 Task: In the  document effectivenetwork.html Insert horizontal line 'below the text' Create the translated copy of the document in  'Italian' Select the first point and Clear Formatting
Action: Mouse moved to (766, 402)
Screenshot: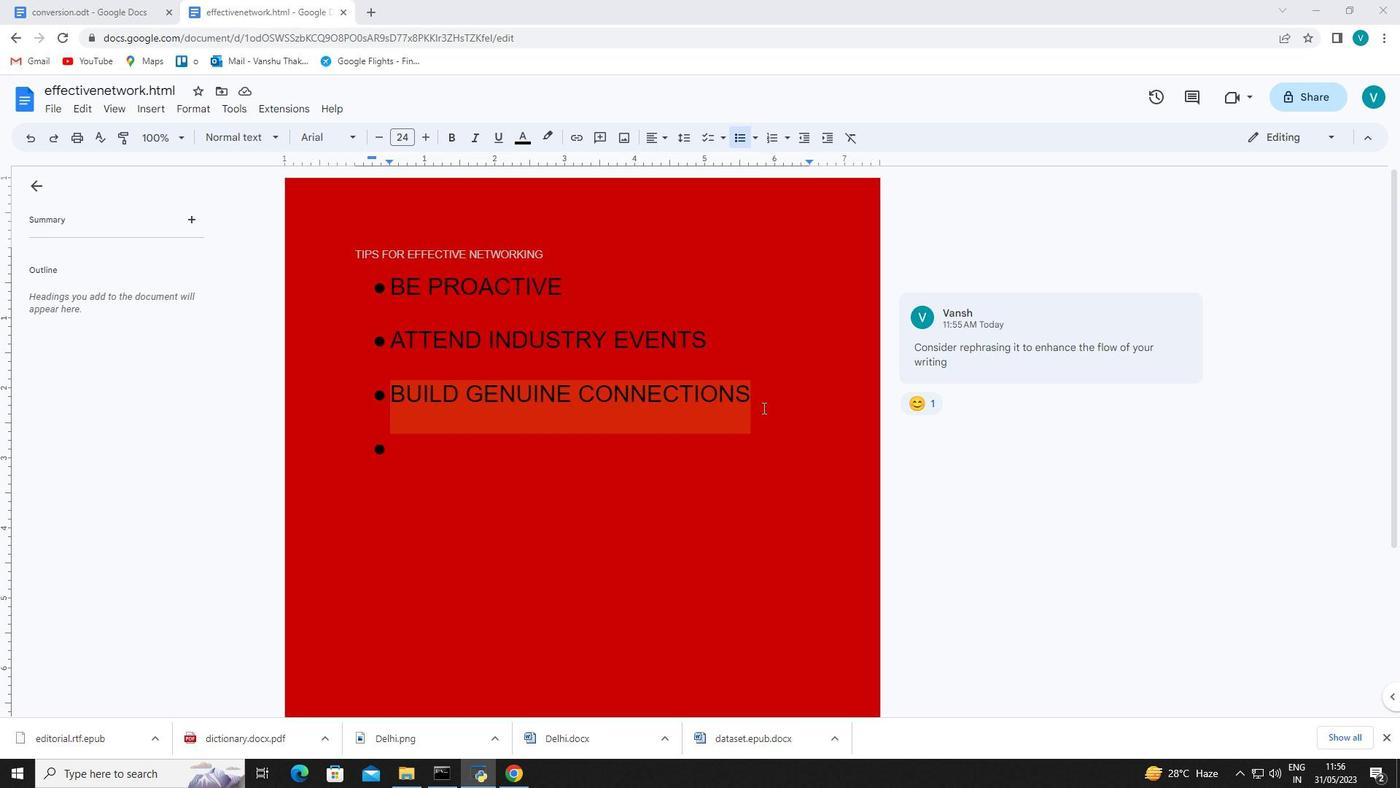 
Action: Mouse pressed left at (766, 402)
Screenshot: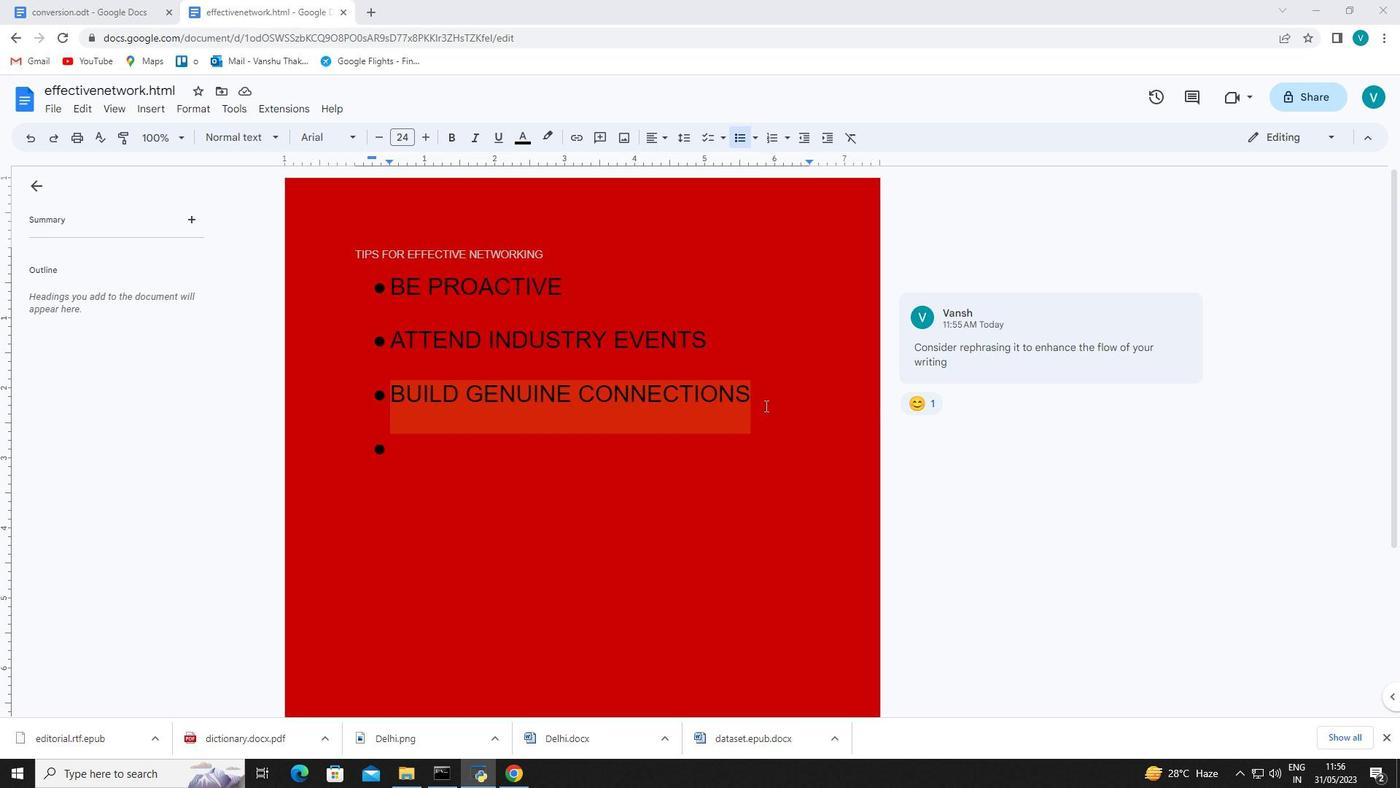 
Action: Mouse moved to (755, 393)
Screenshot: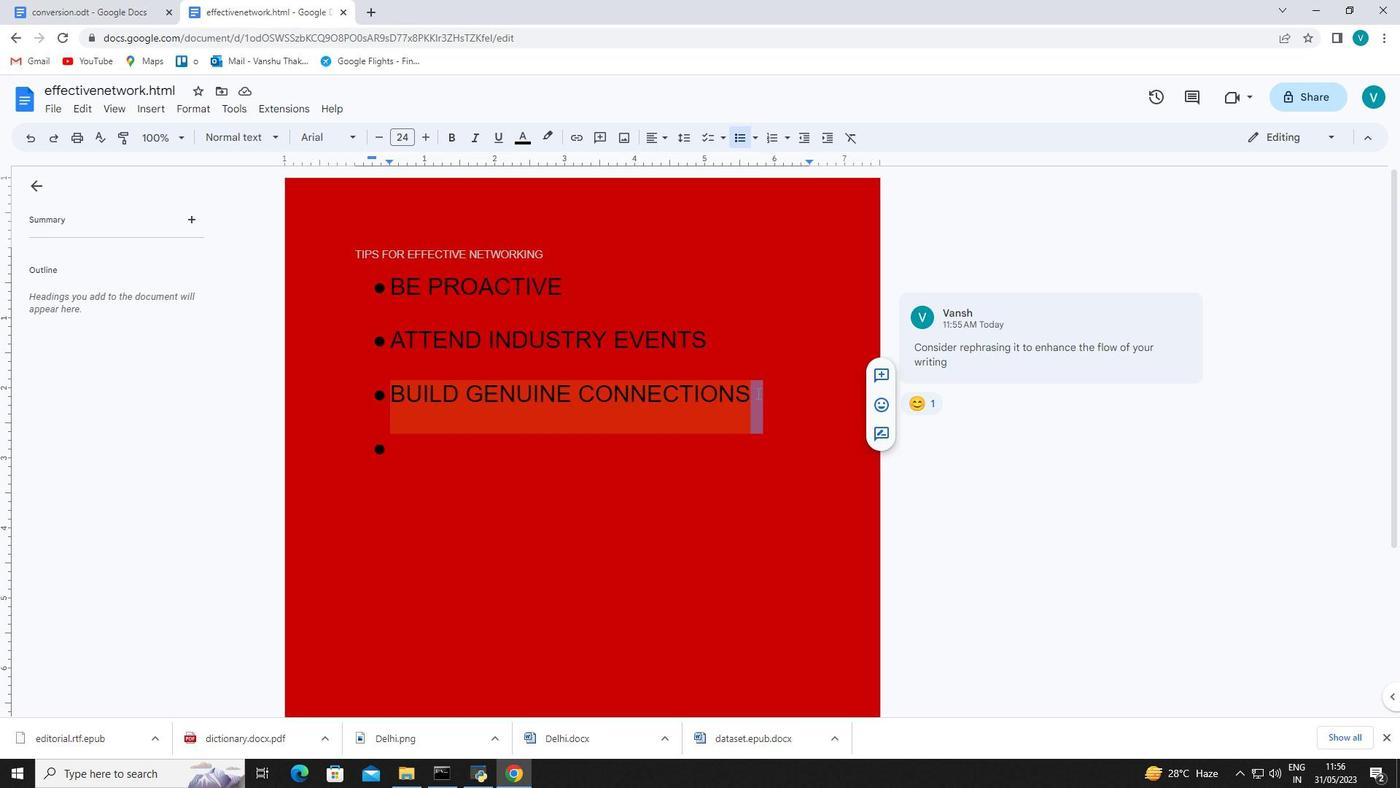 
Action: Mouse pressed left at (755, 393)
Screenshot: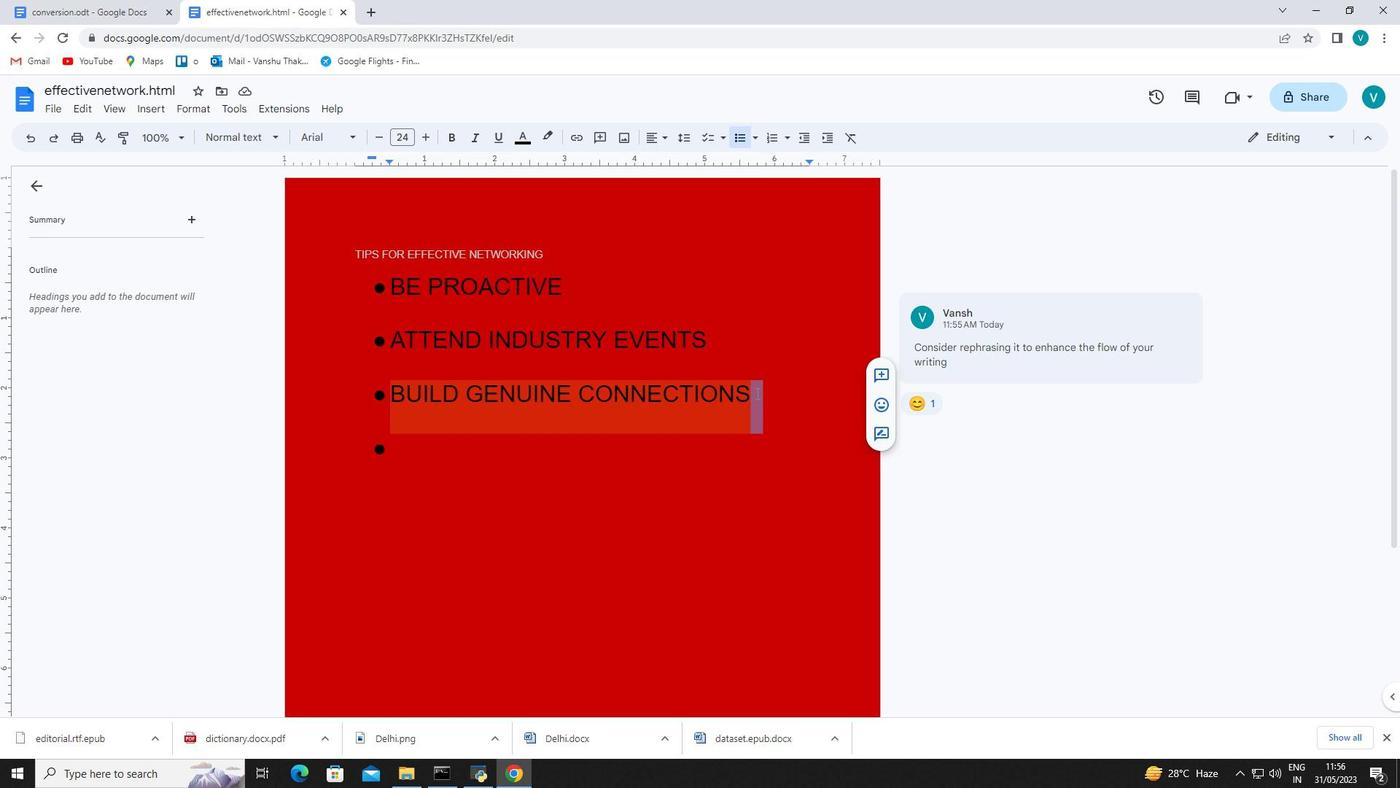 
Action: Key pressed <Key.enter>
Screenshot: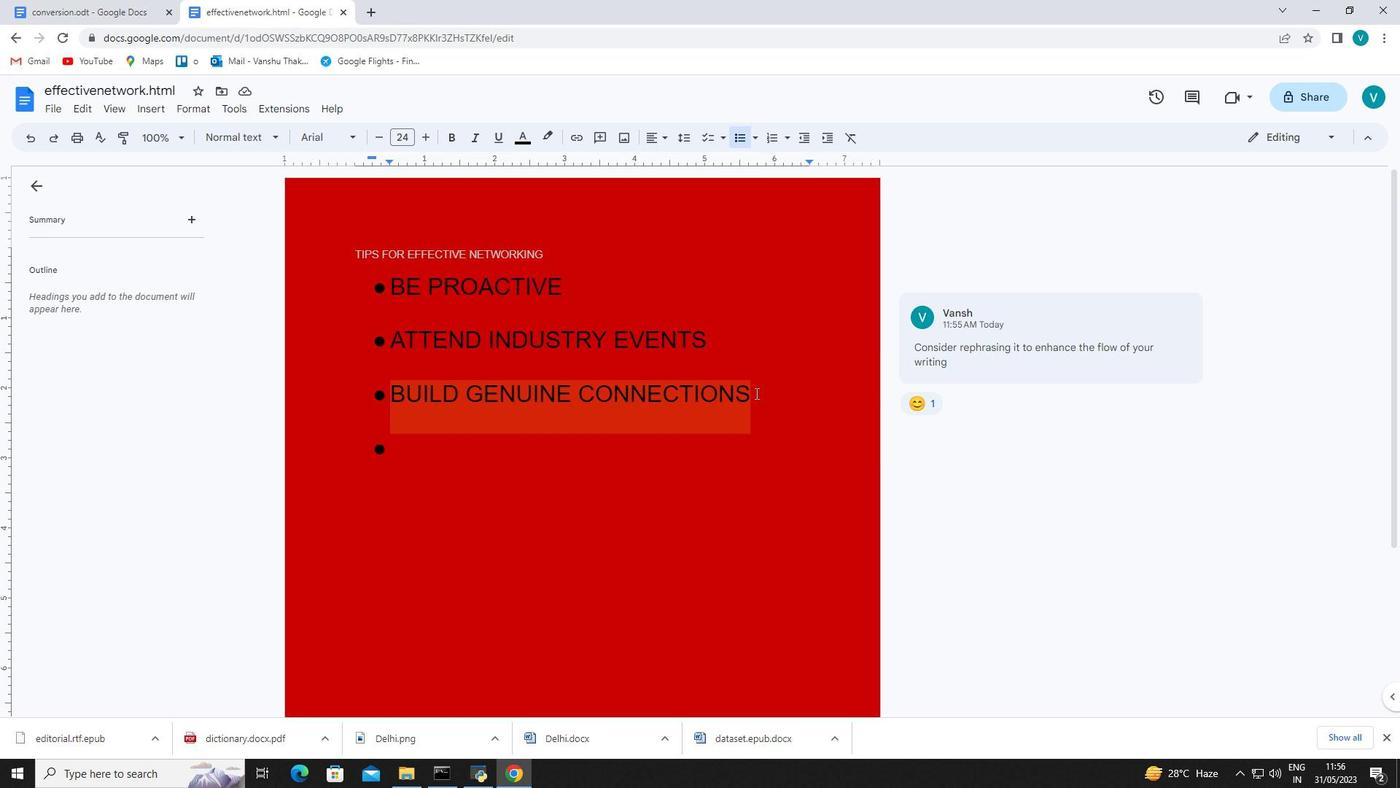 
Action: Mouse moved to (198, 103)
Screenshot: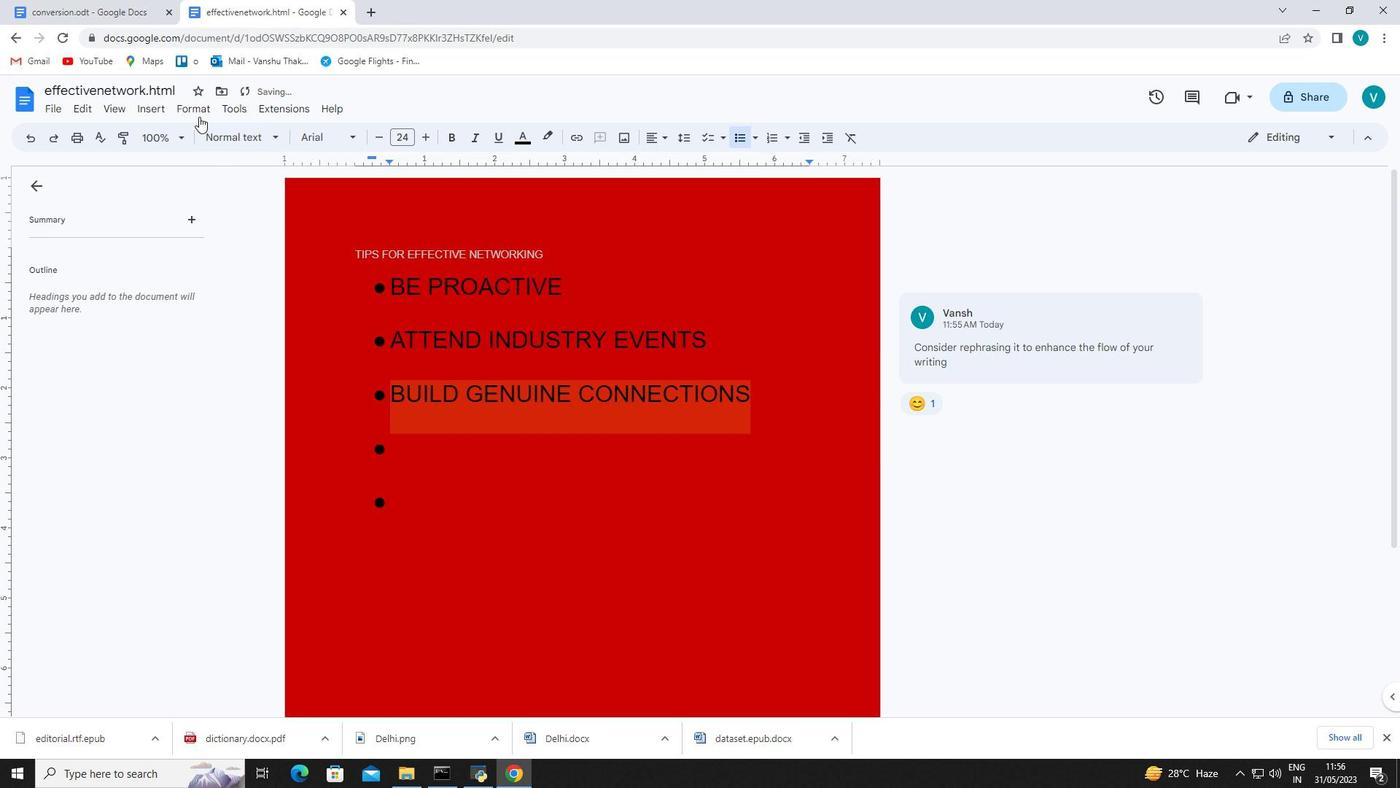 
Action: Mouse pressed left at (198, 103)
Screenshot: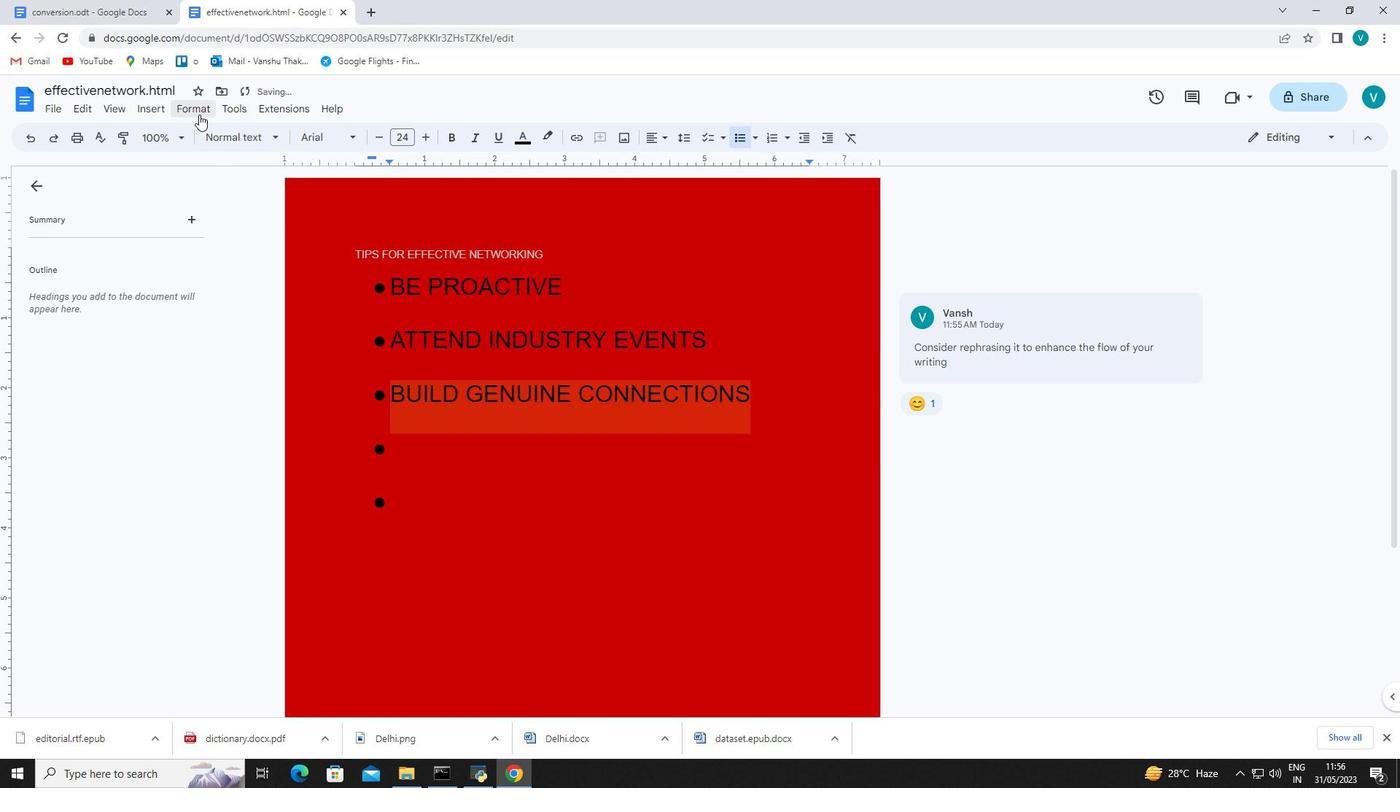 
Action: Mouse moved to (160, 103)
Screenshot: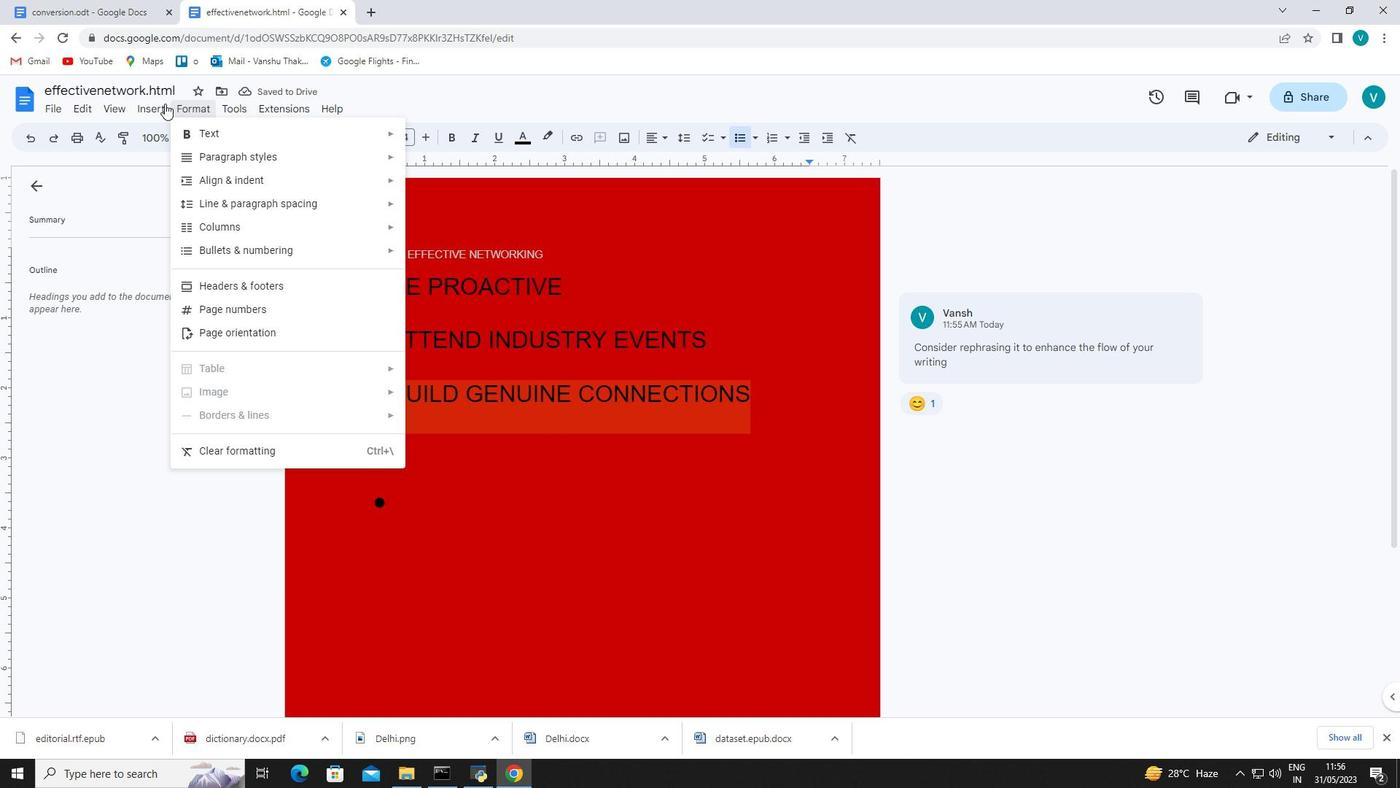 
Action: Mouse pressed left at (160, 103)
Screenshot: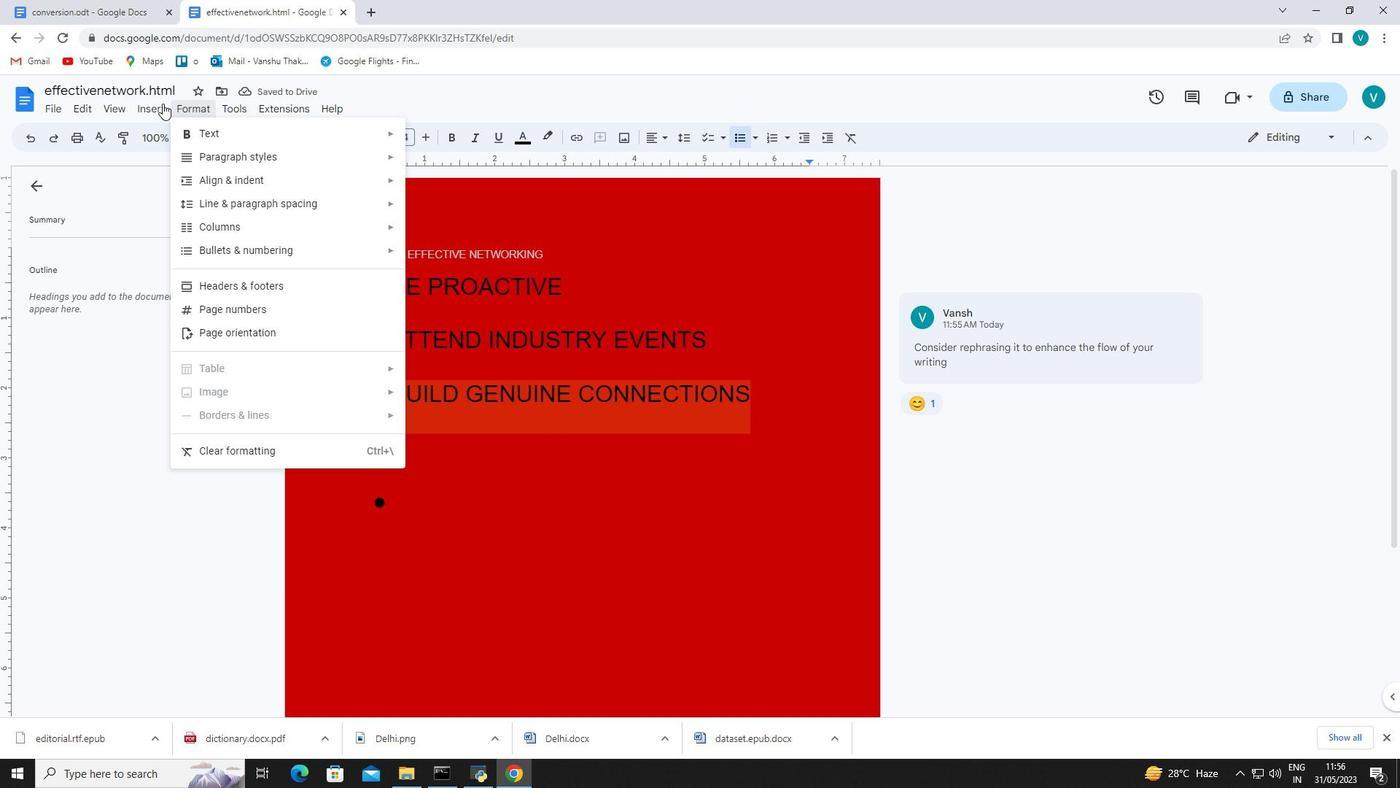 
Action: Mouse pressed left at (160, 103)
Screenshot: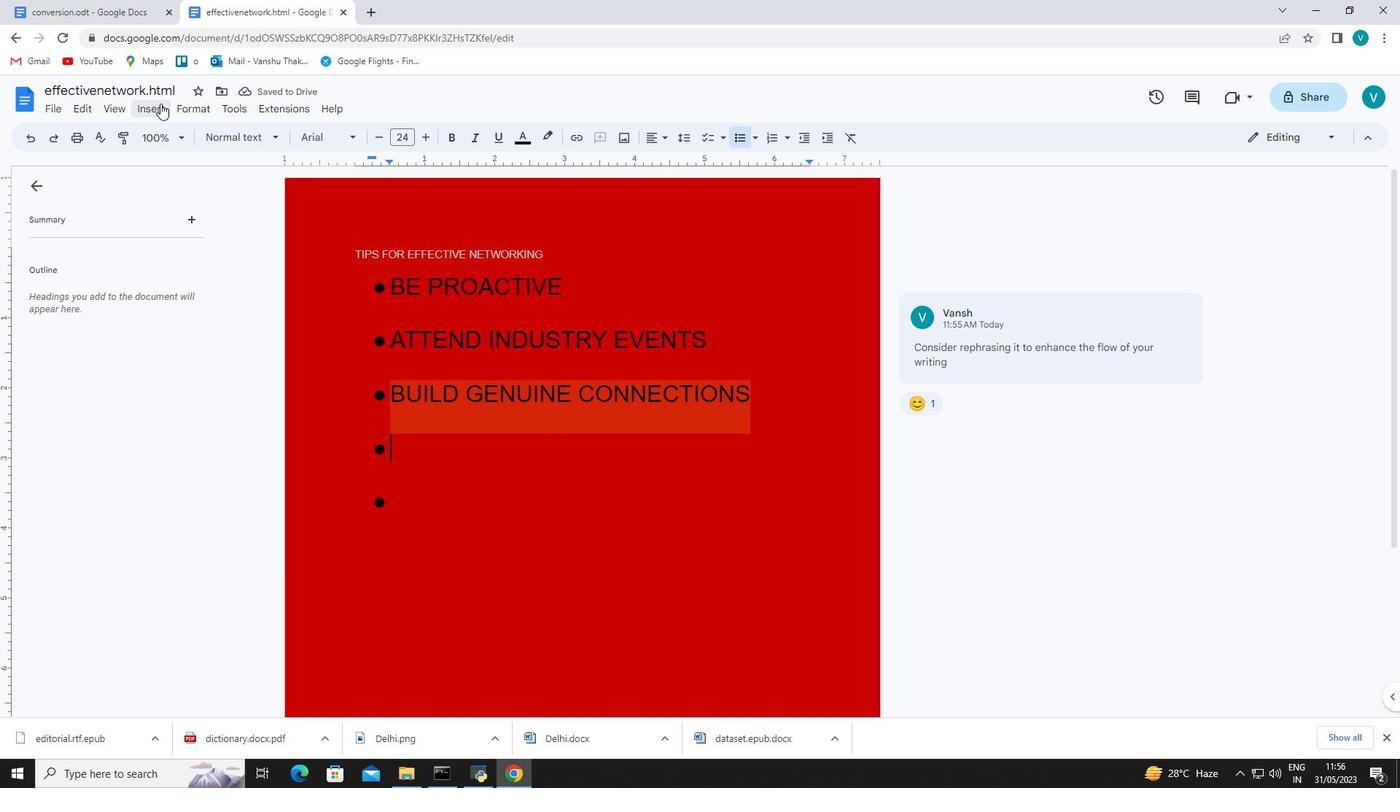 
Action: Mouse moved to (172, 224)
Screenshot: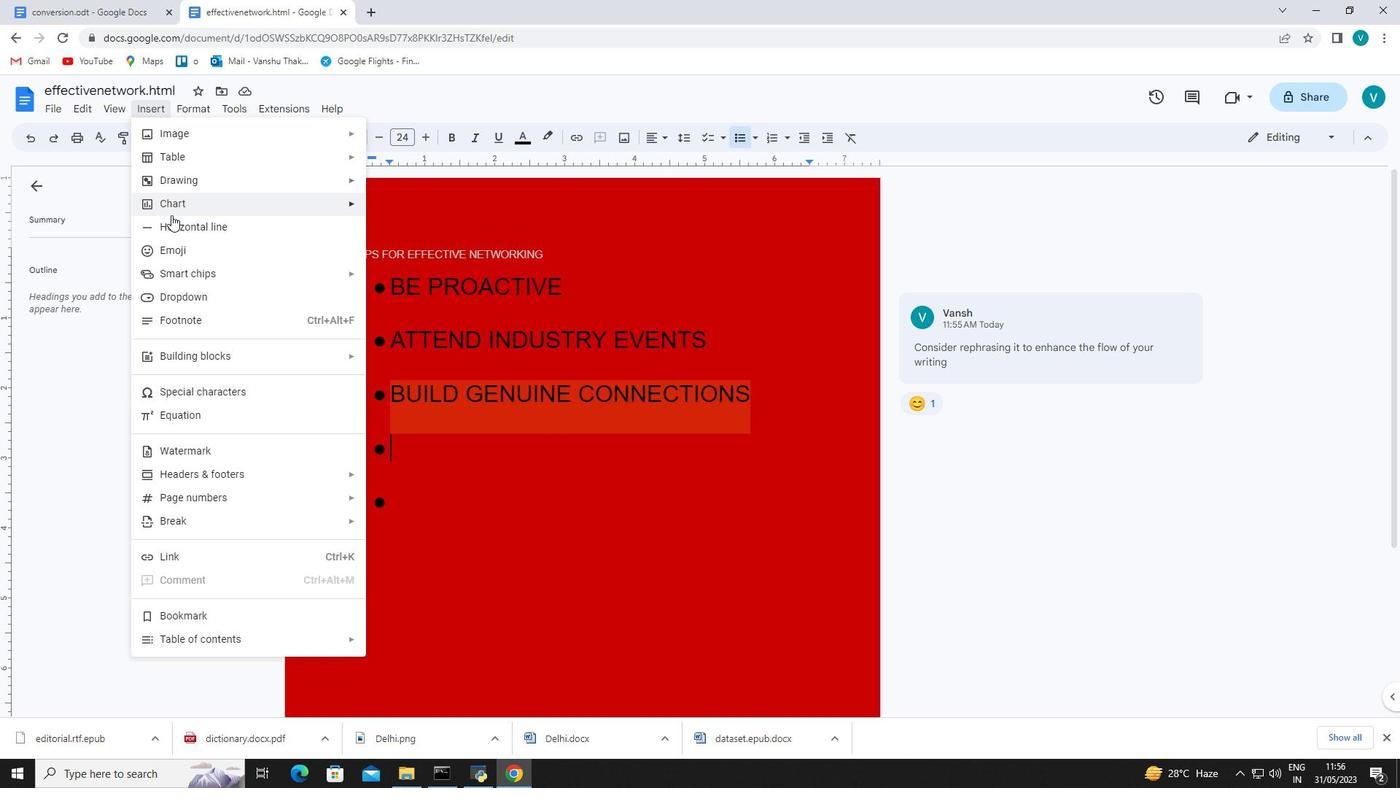 
Action: Mouse pressed left at (172, 224)
Screenshot: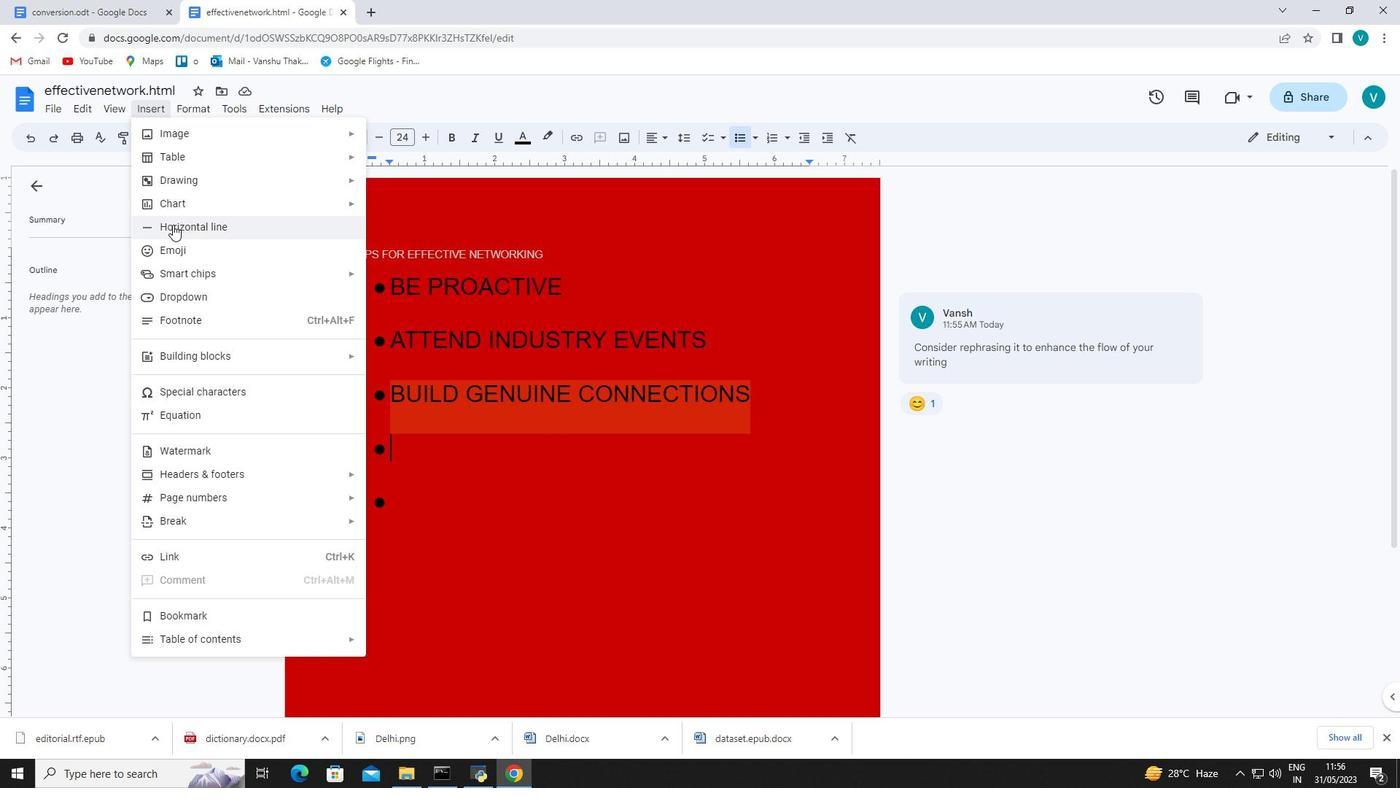 
Action: Mouse moved to (236, 107)
Screenshot: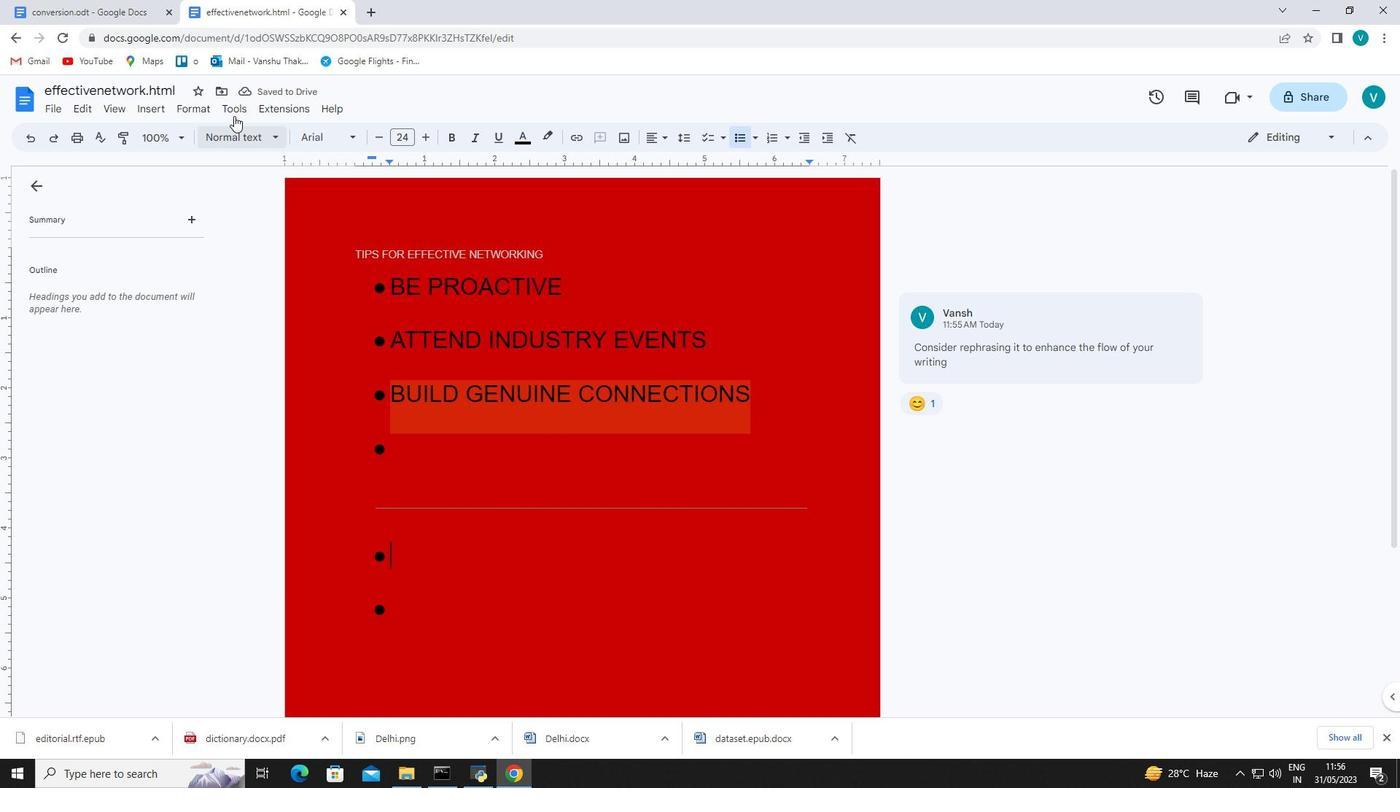 
Action: Mouse pressed left at (236, 107)
Screenshot: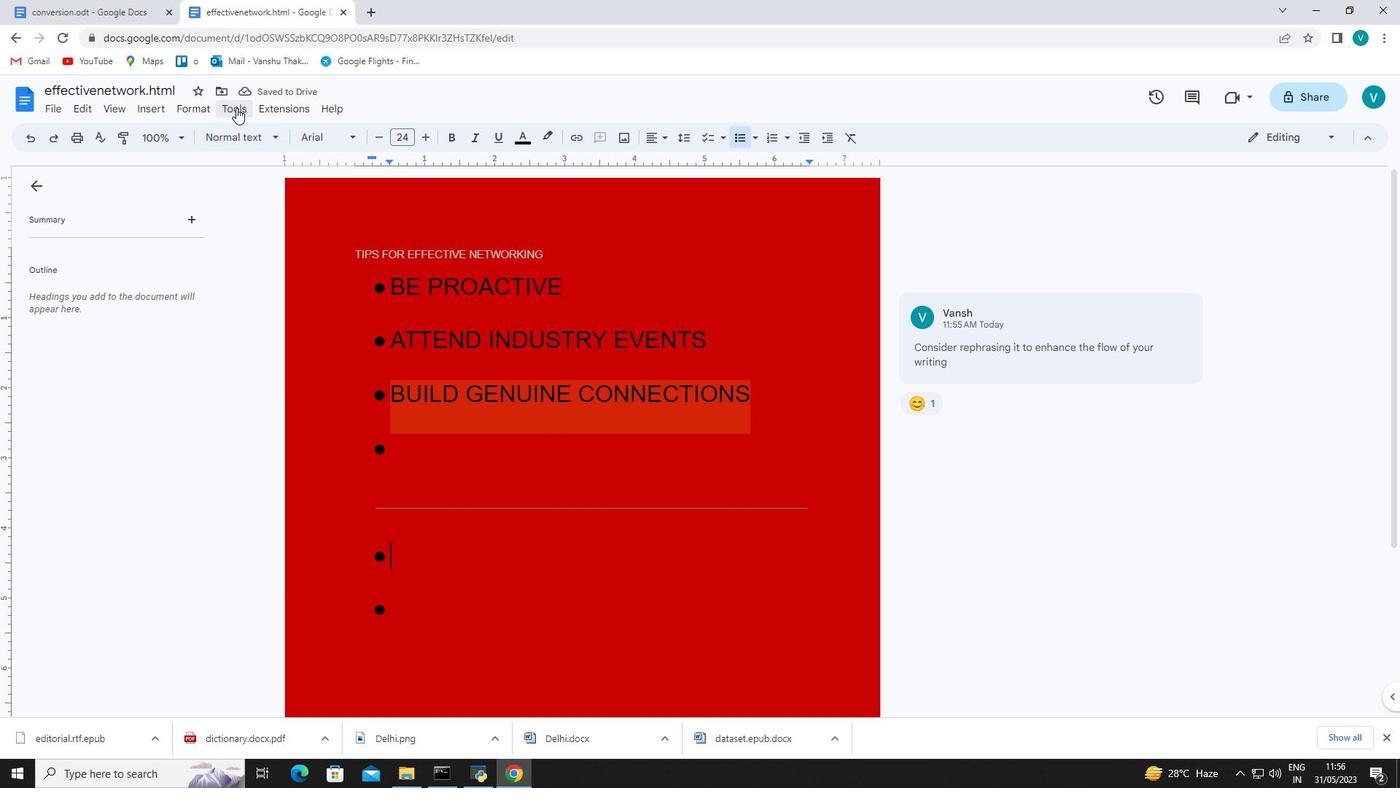 
Action: Mouse moved to (280, 323)
Screenshot: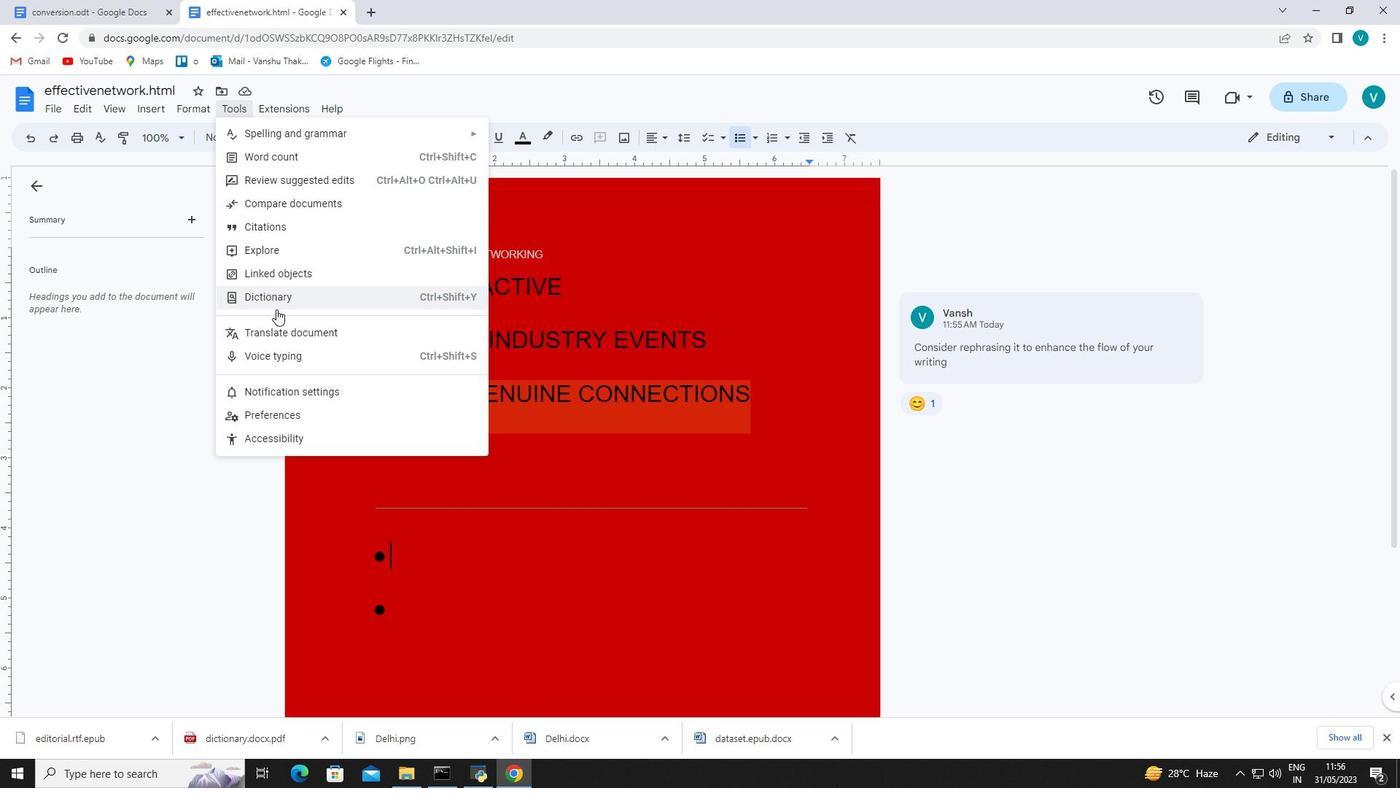 
Action: Mouse pressed left at (280, 323)
Screenshot: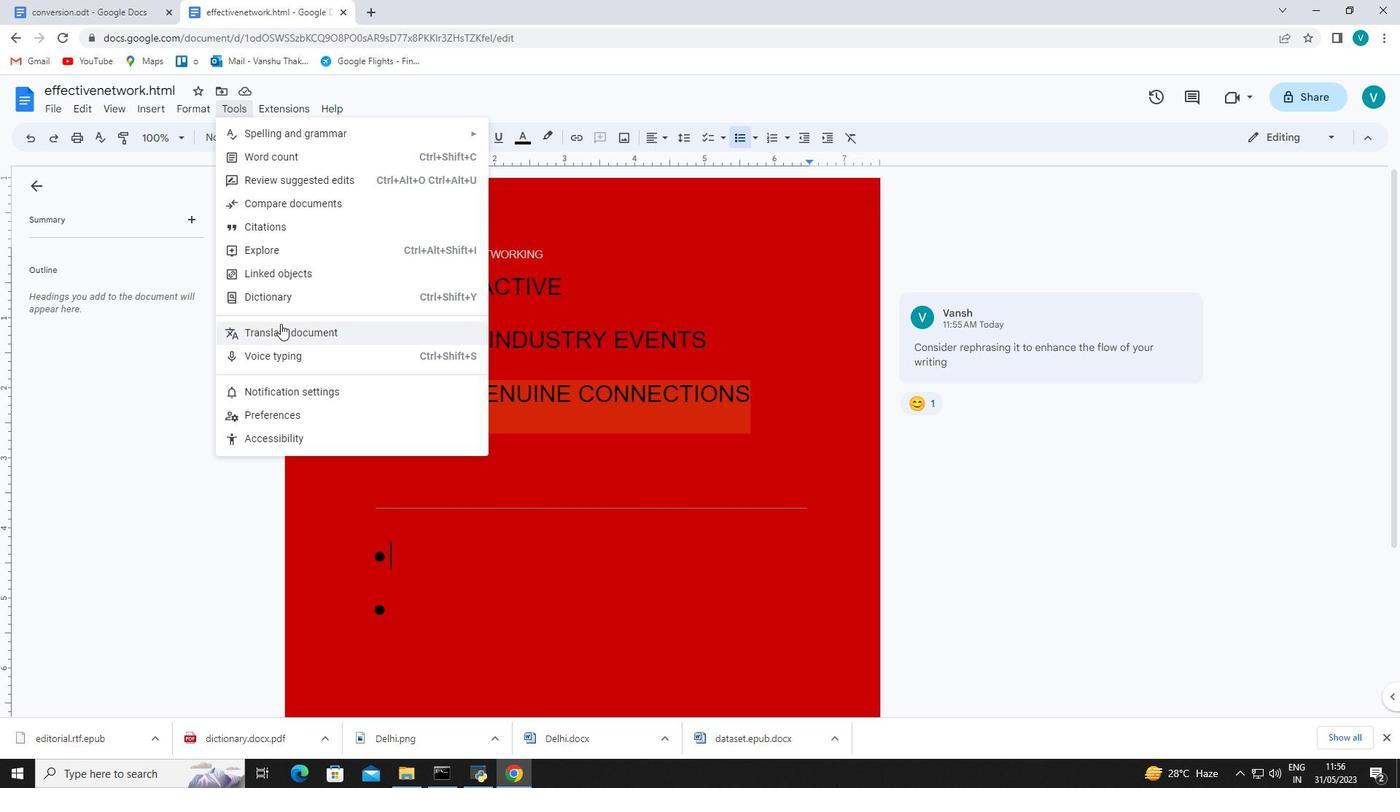 
Action: Mouse moved to (637, 431)
Screenshot: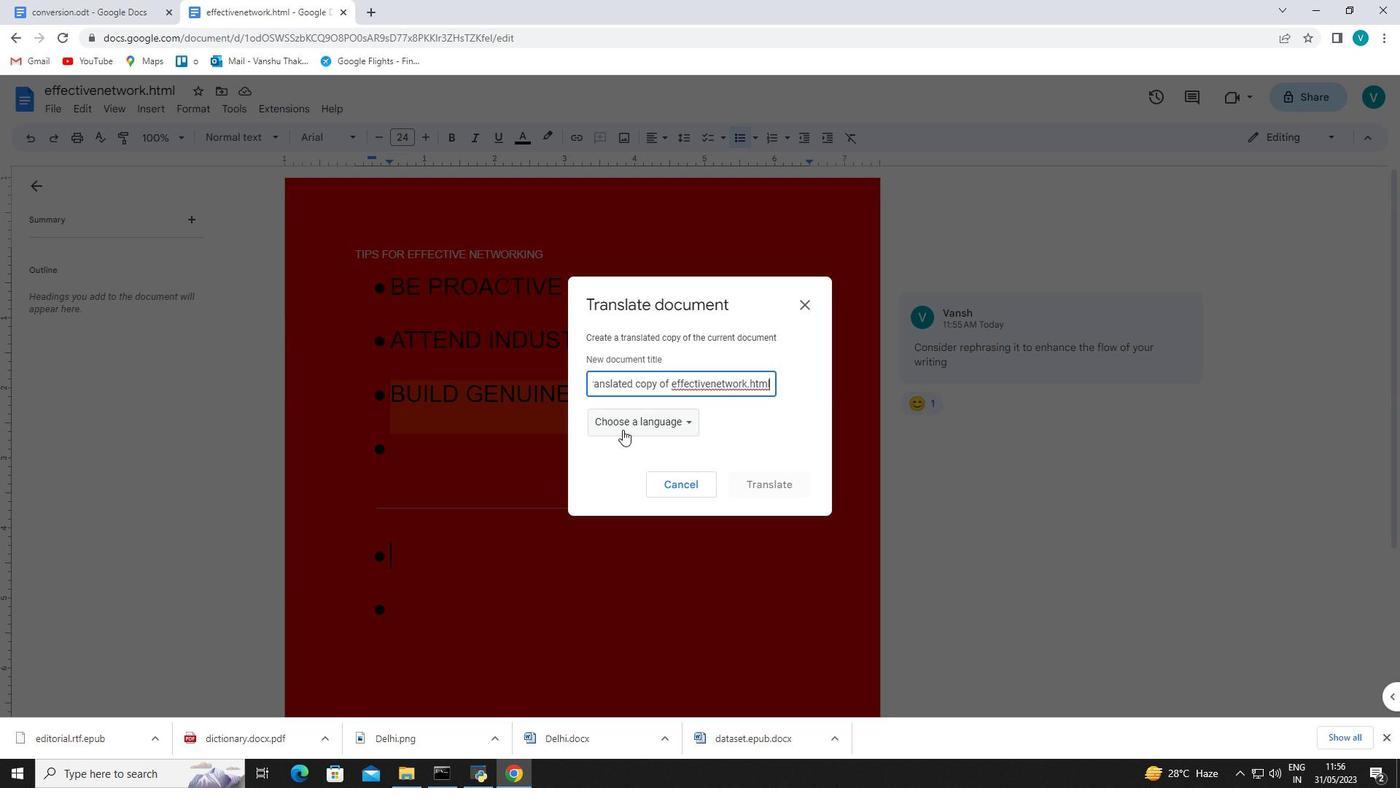 
Action: Mouse pressed left at (637, 431)
Screenshot: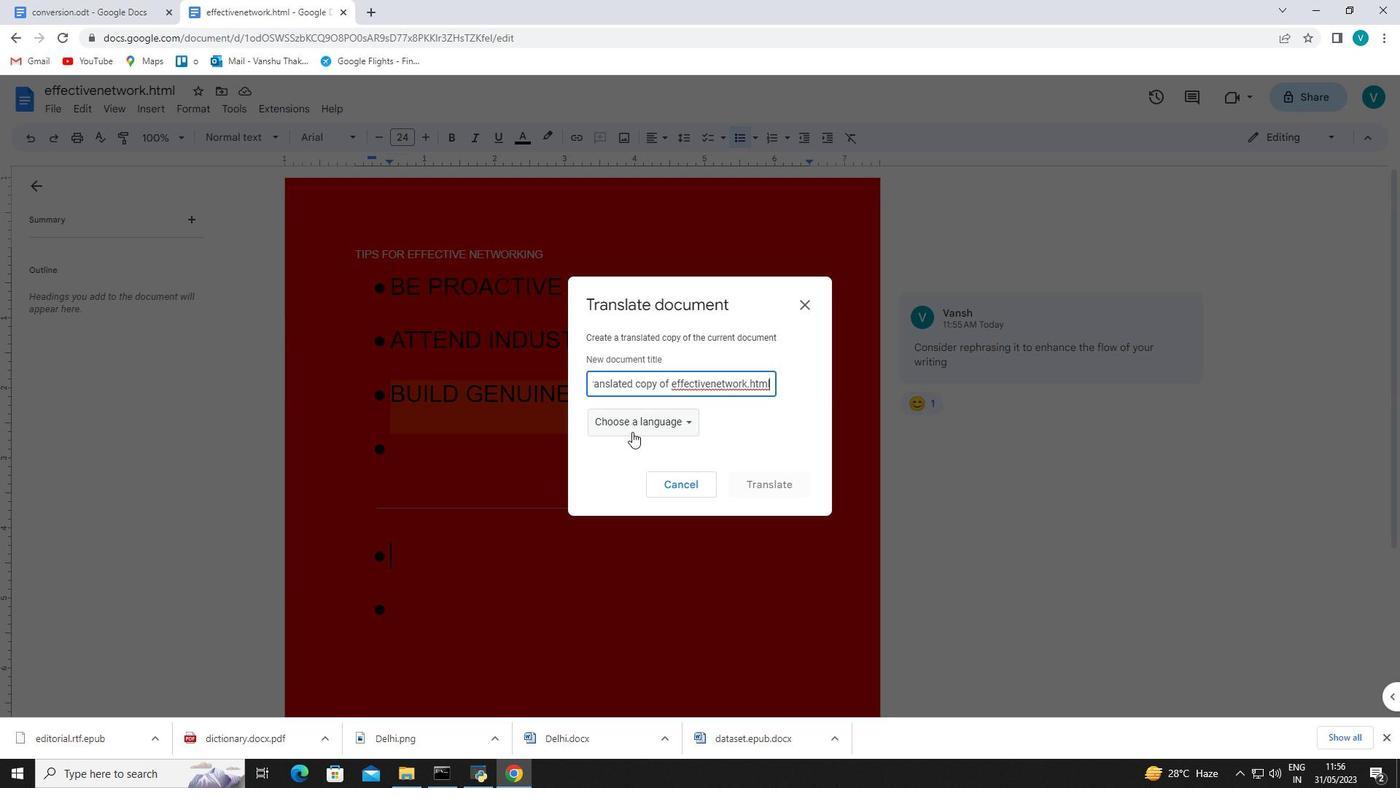 
Action: Mouse moved to (642, 461)
Screenshot: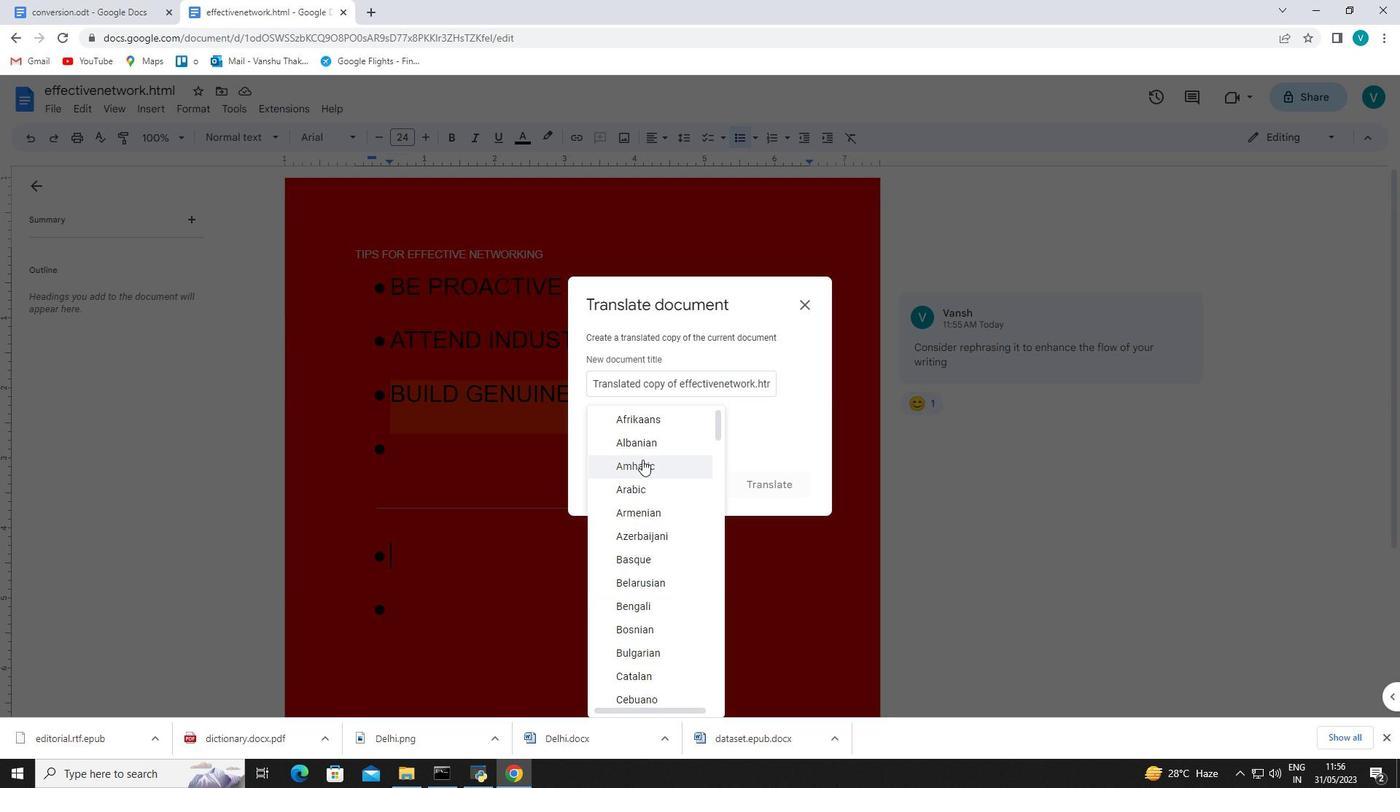 
Action: Mouse scrolled (642, 460) with delta (0, 0)
Screenshot: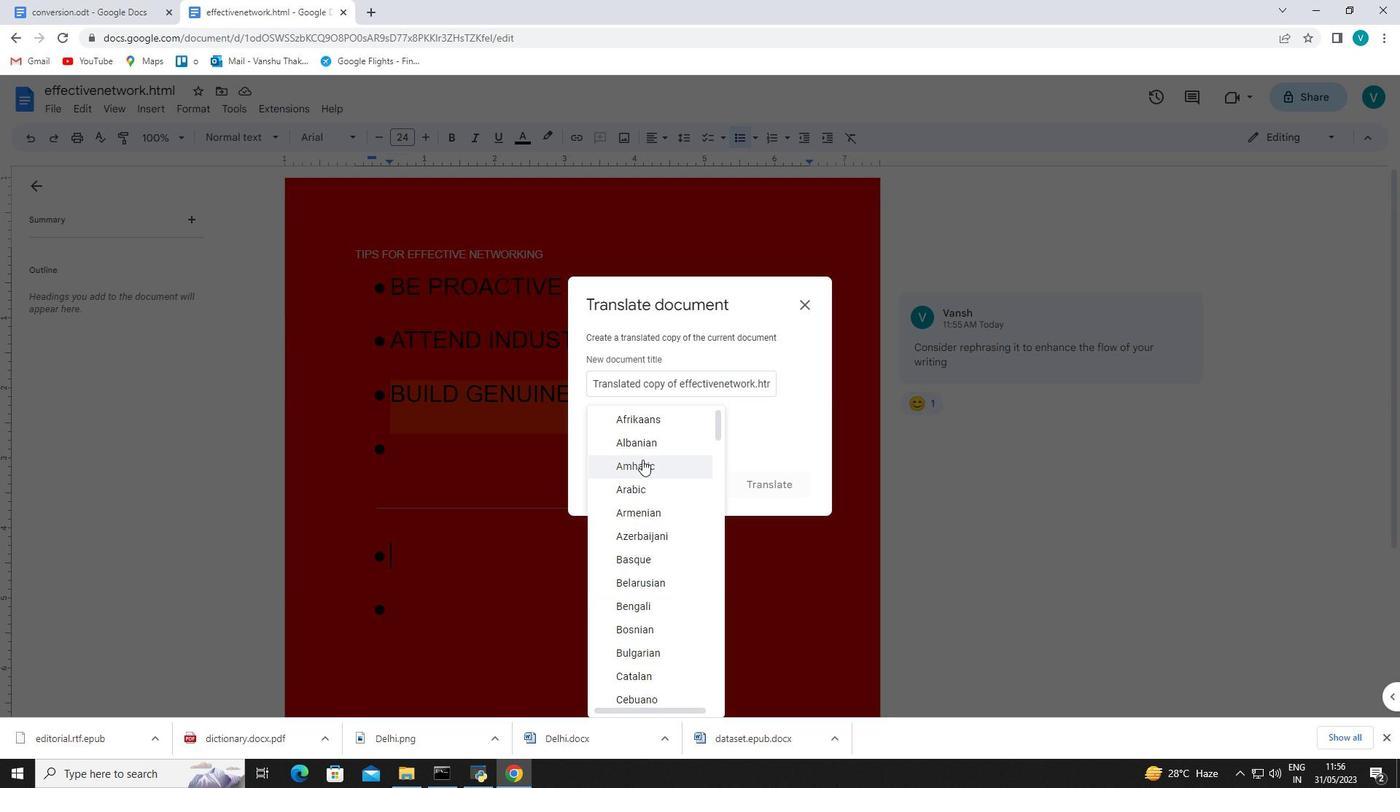 
Action: Mouse scrolled (642, 460) with delta (0, 0)
Screenshot: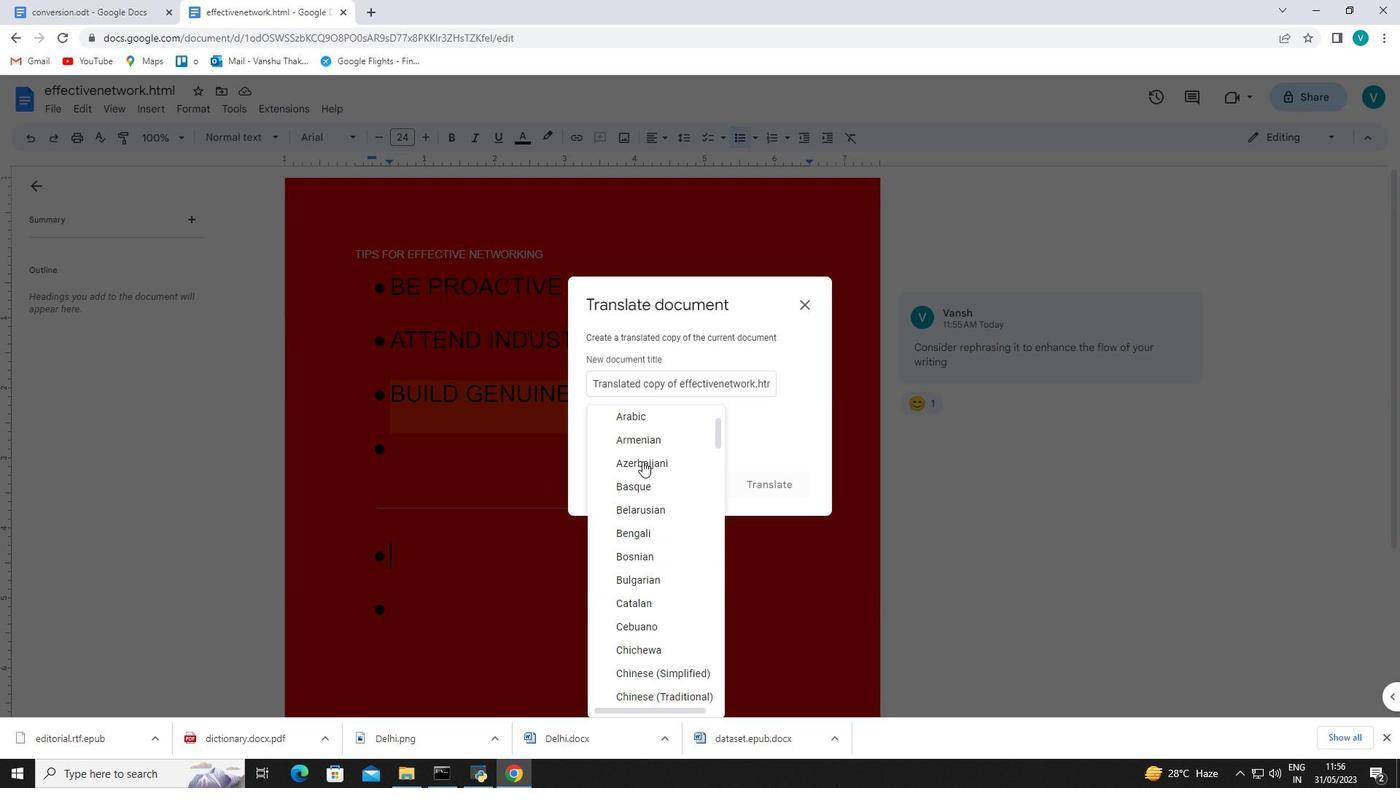 
Action: Mouse scrolled (642, 460) with delta (0, 0)
Screenshot: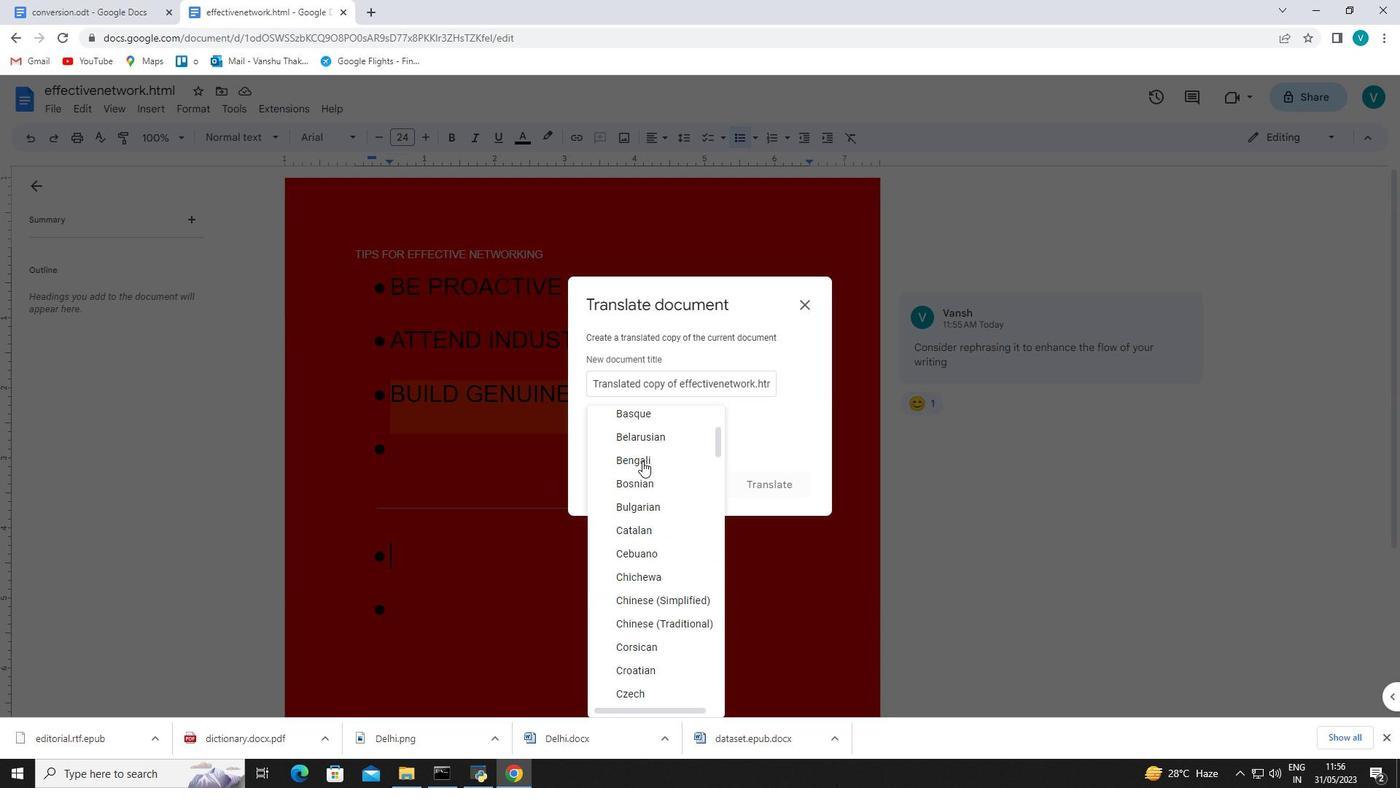 
Action: Mouse scrolled (642, 460) with delta (0, 0)
Screenshot: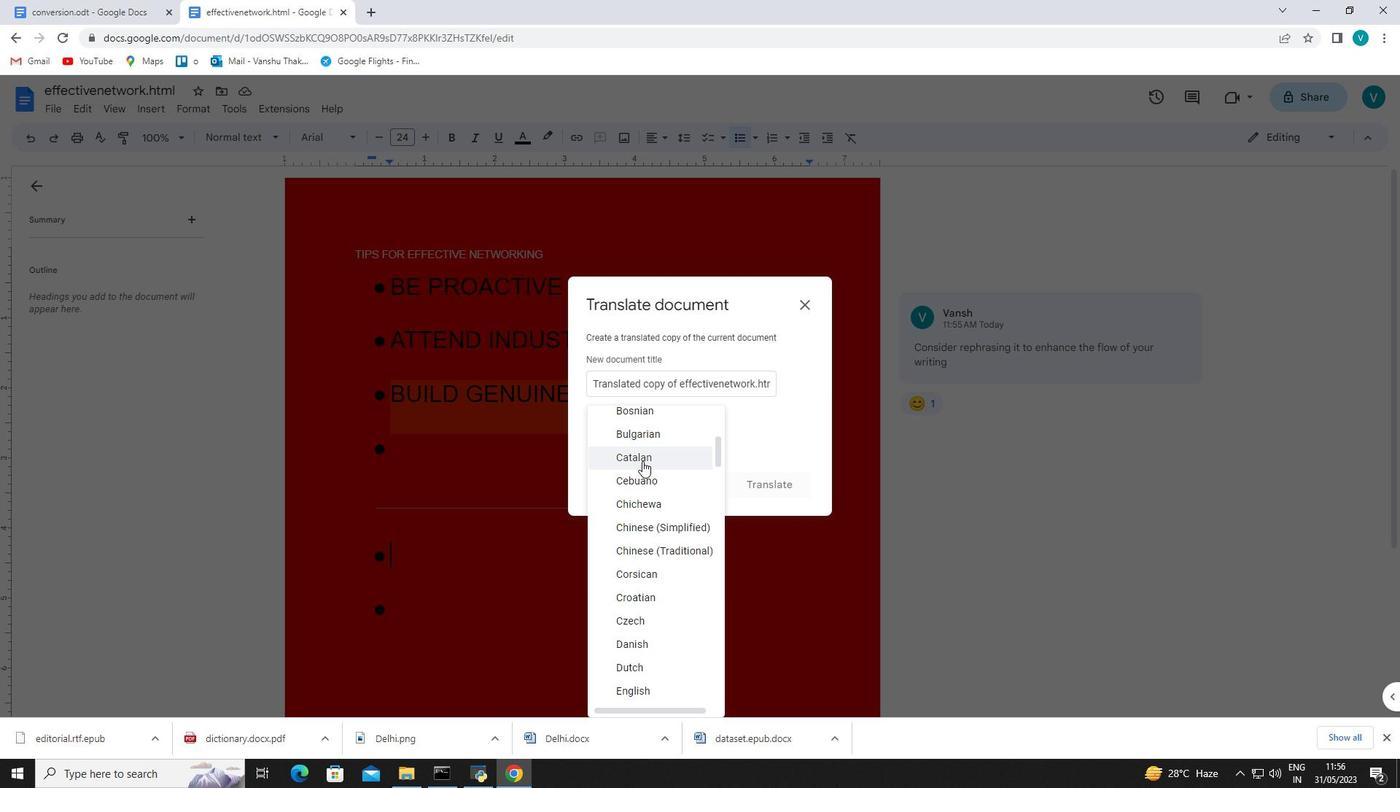 
Action: Mouse scrolled (642, 460) with delta (0, 0)
Screenshot: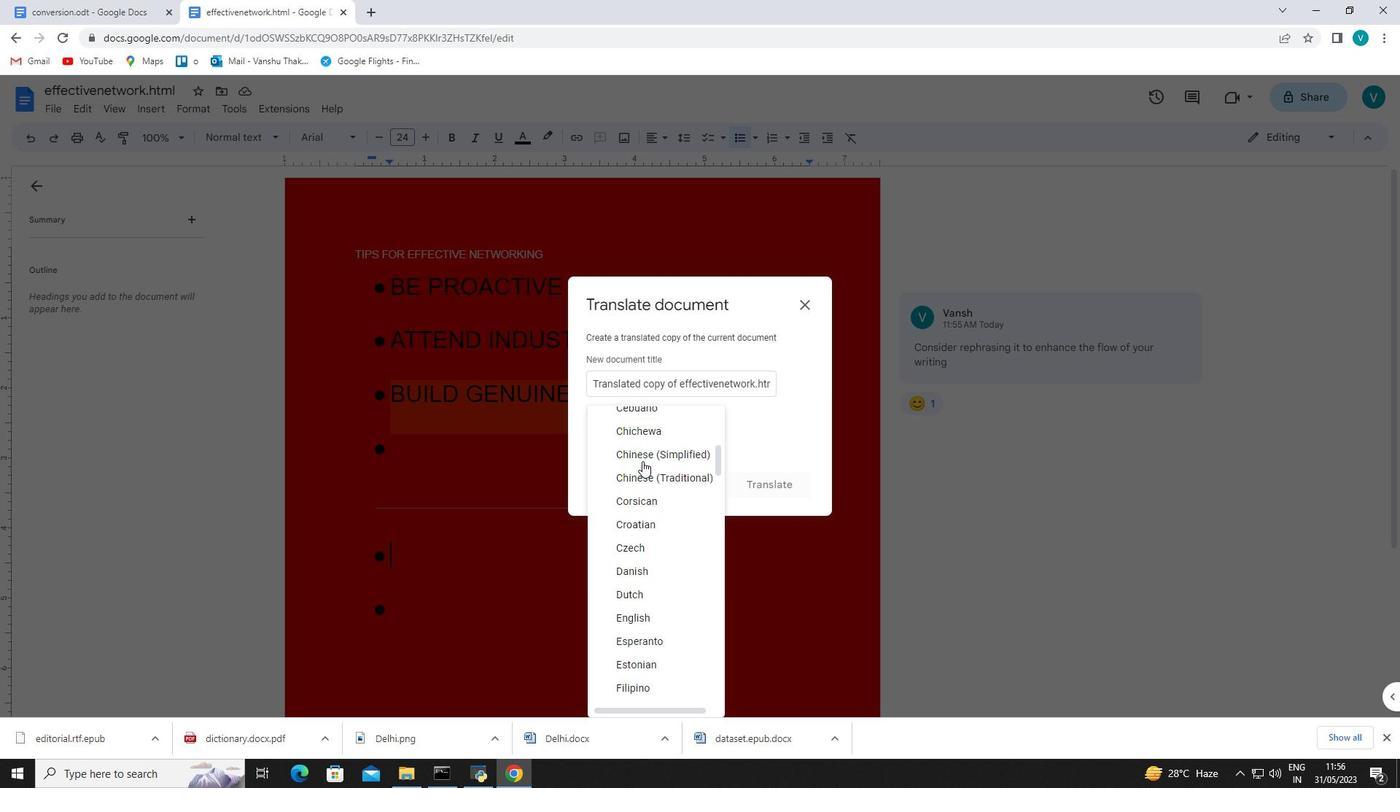 
Action: Mouse scrolled (642, 460) with delta (0, 0)
Screenshot: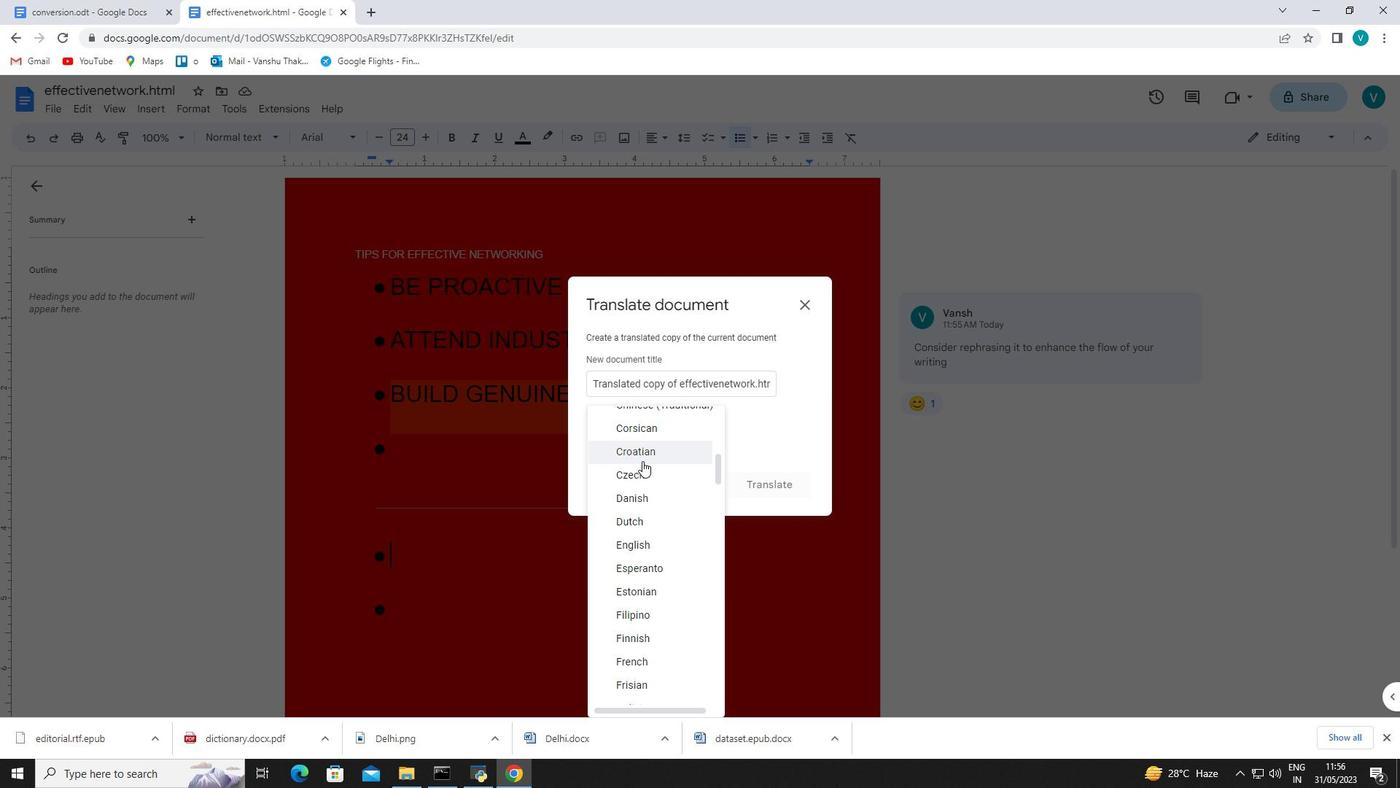 
Action: Mouse scrolled (642, 460) with delta (0, 0)
Screenshot: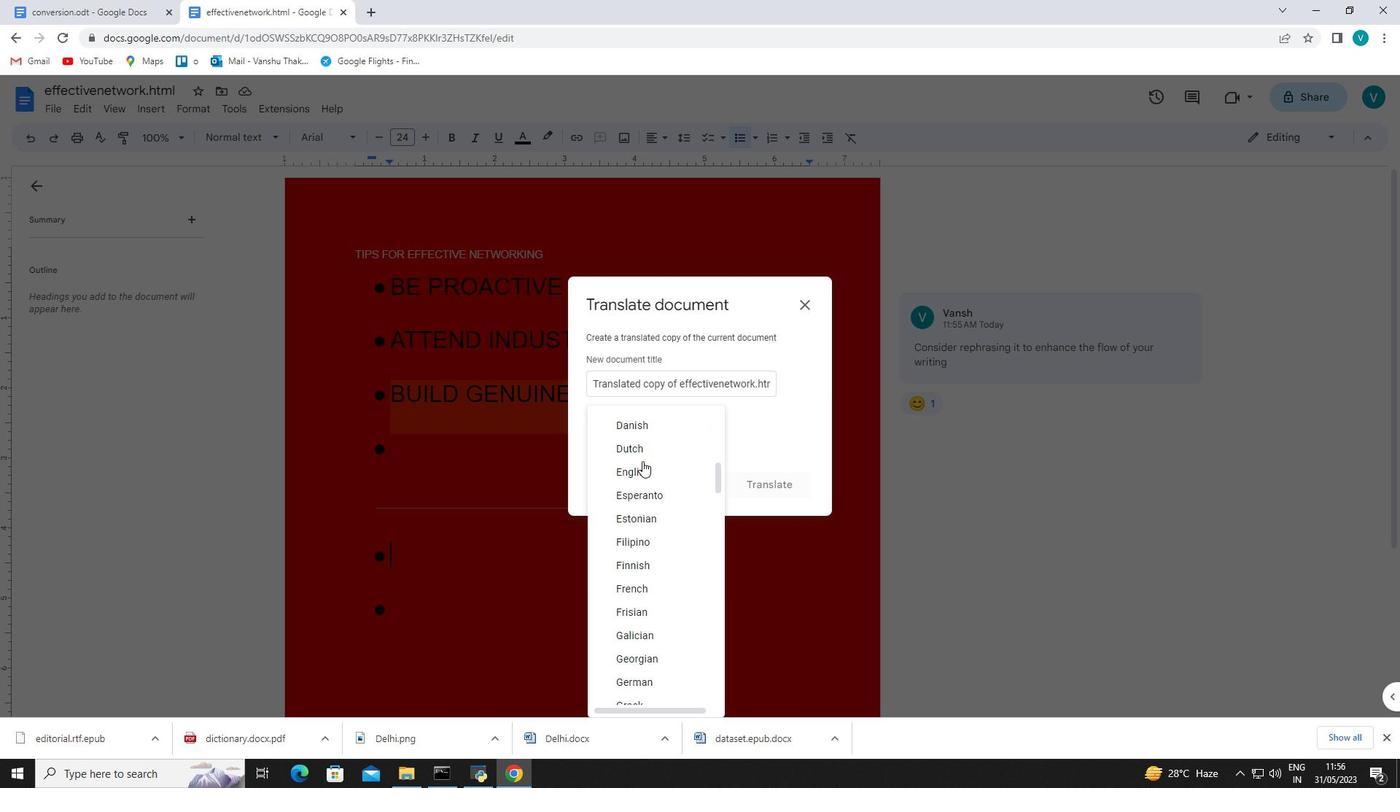 
Action: Mouse scrolled (642, 460) with delta (0, 0)
Screenshot: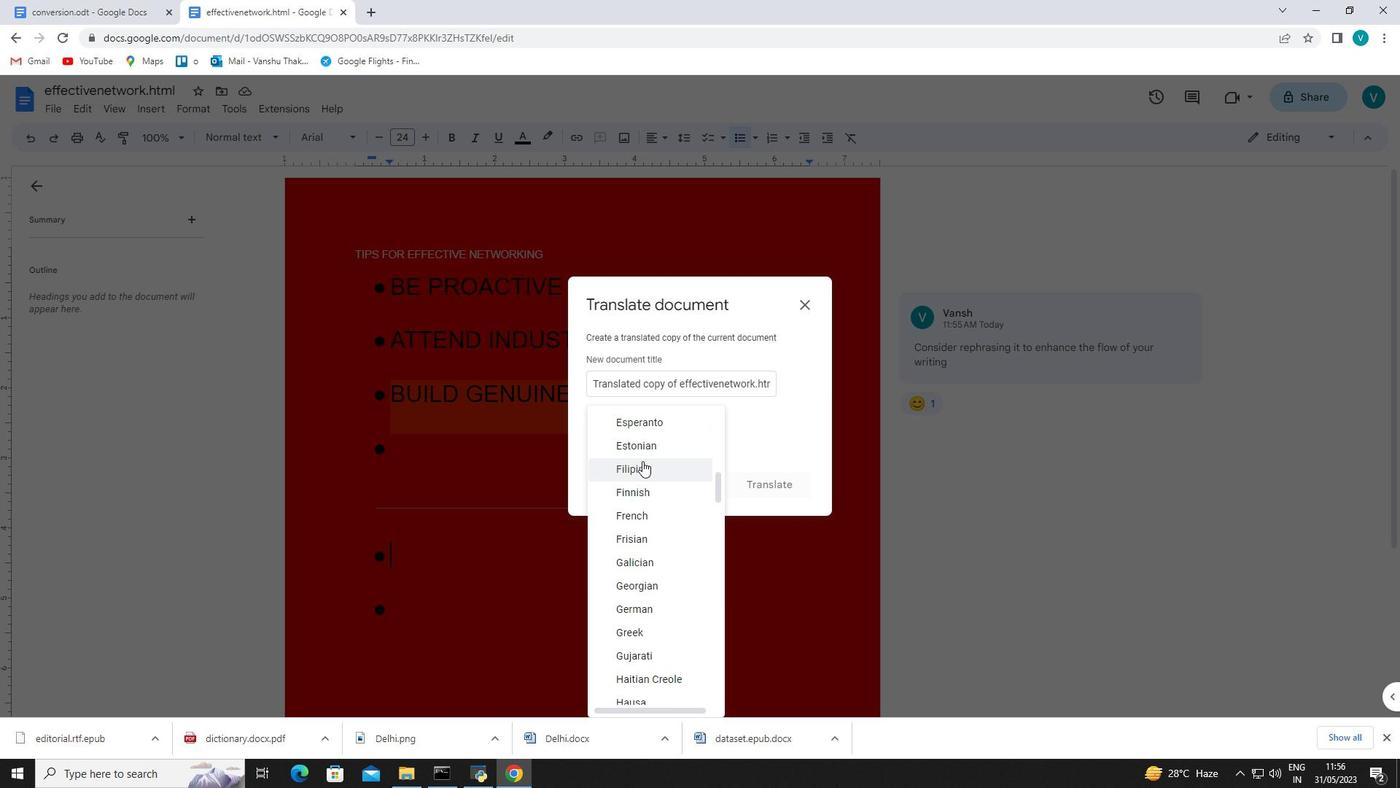 
Action: Mouse scrolled (642, 460) with delta (0, 0)
Screenshot: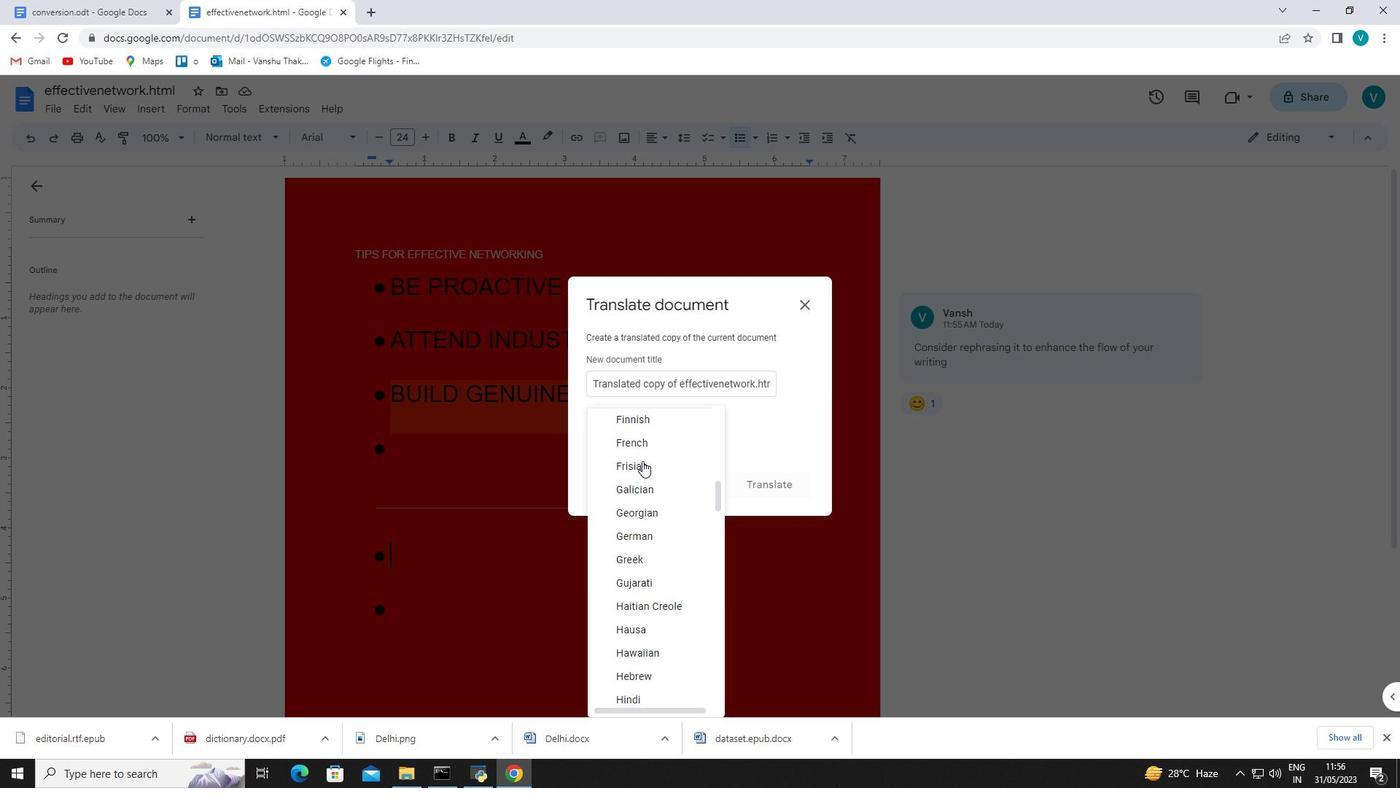 
Action: Mouse scrolled (642, 460) with delta (0, 0)
Screenshot: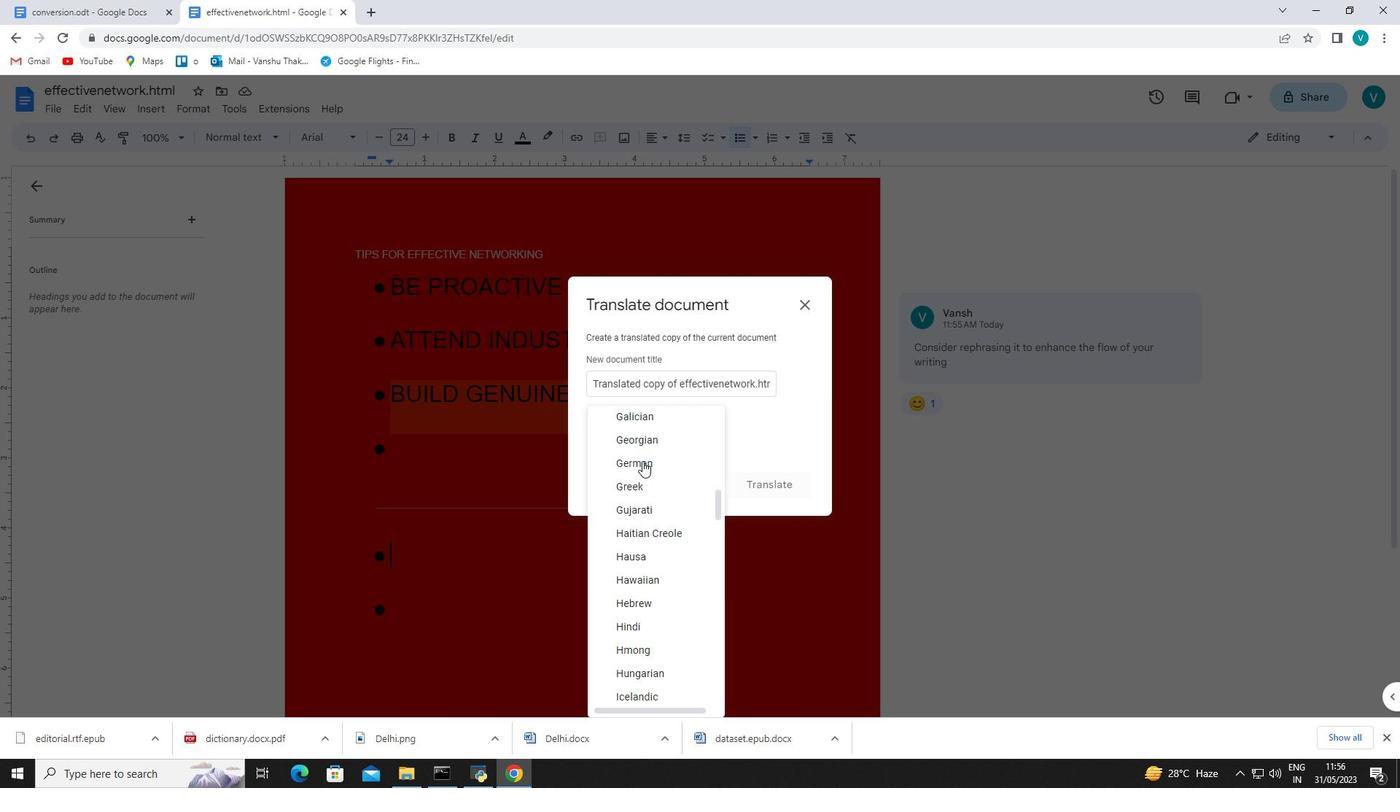 
Action: Mouse scrolled (642, 460) with delta (0, 0)
Screenshot: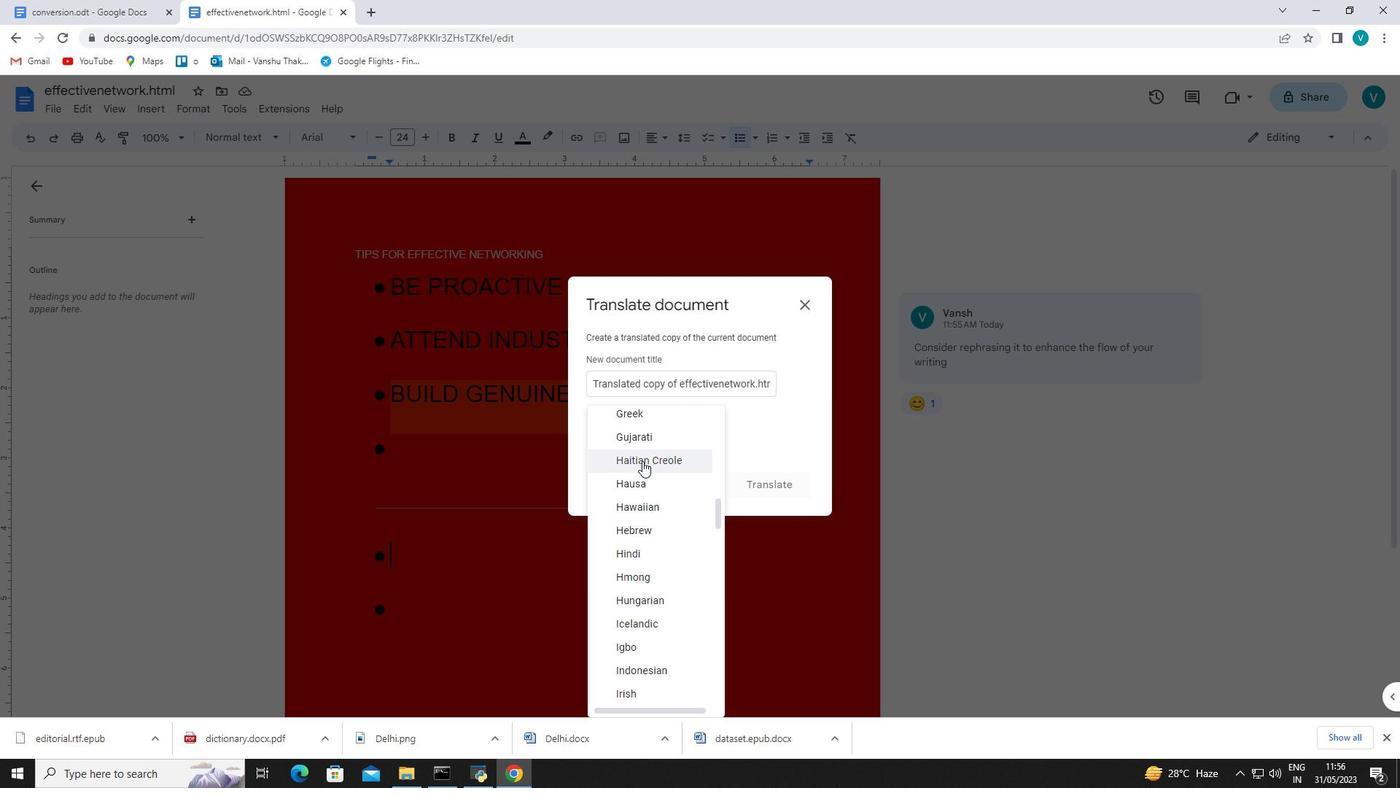 
Action: Mouse scrolled (642, 460) with delta (0, 0)
Screenshot: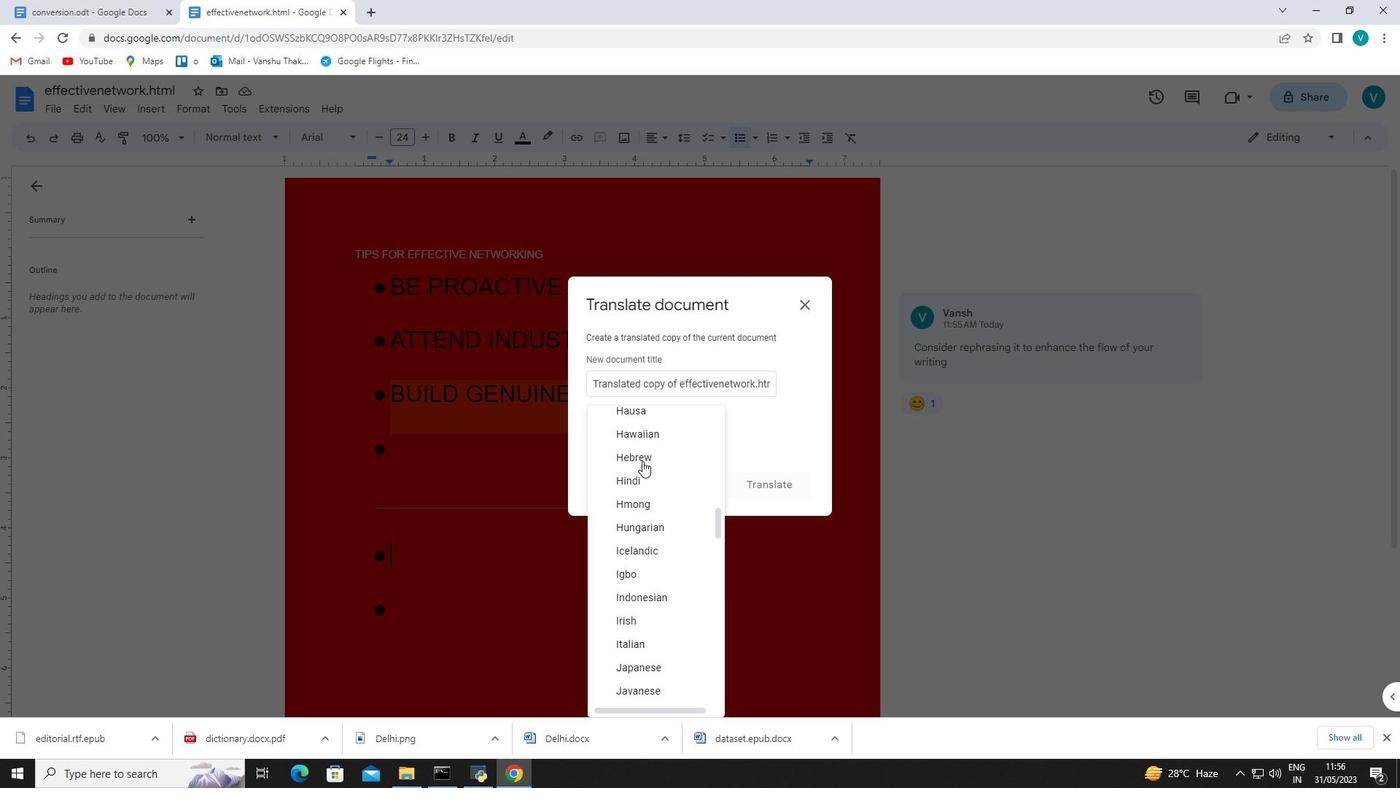 
Action: Mouse moved to (643, 567)
Screenshot: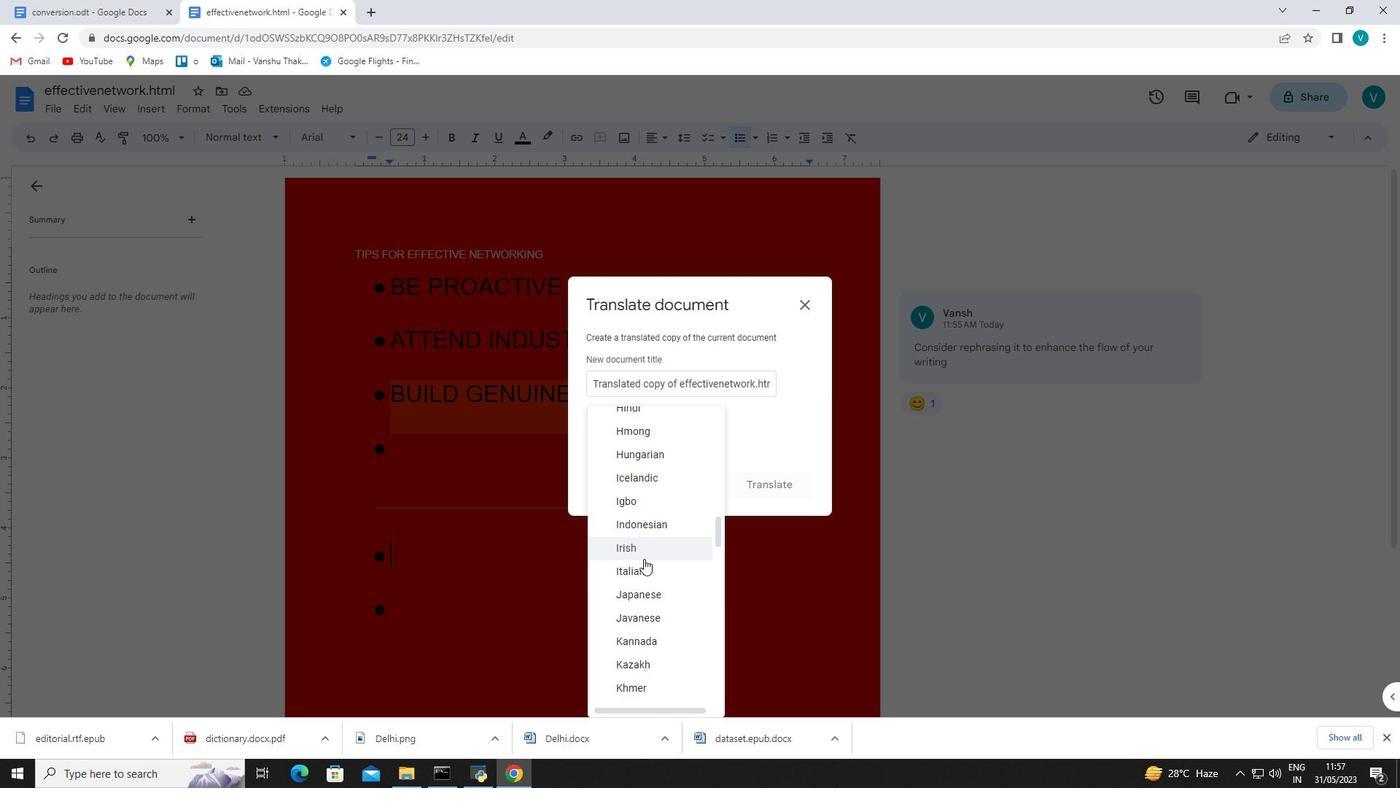 
Action: Mouse pressed left at (643, 567)
Screenshot: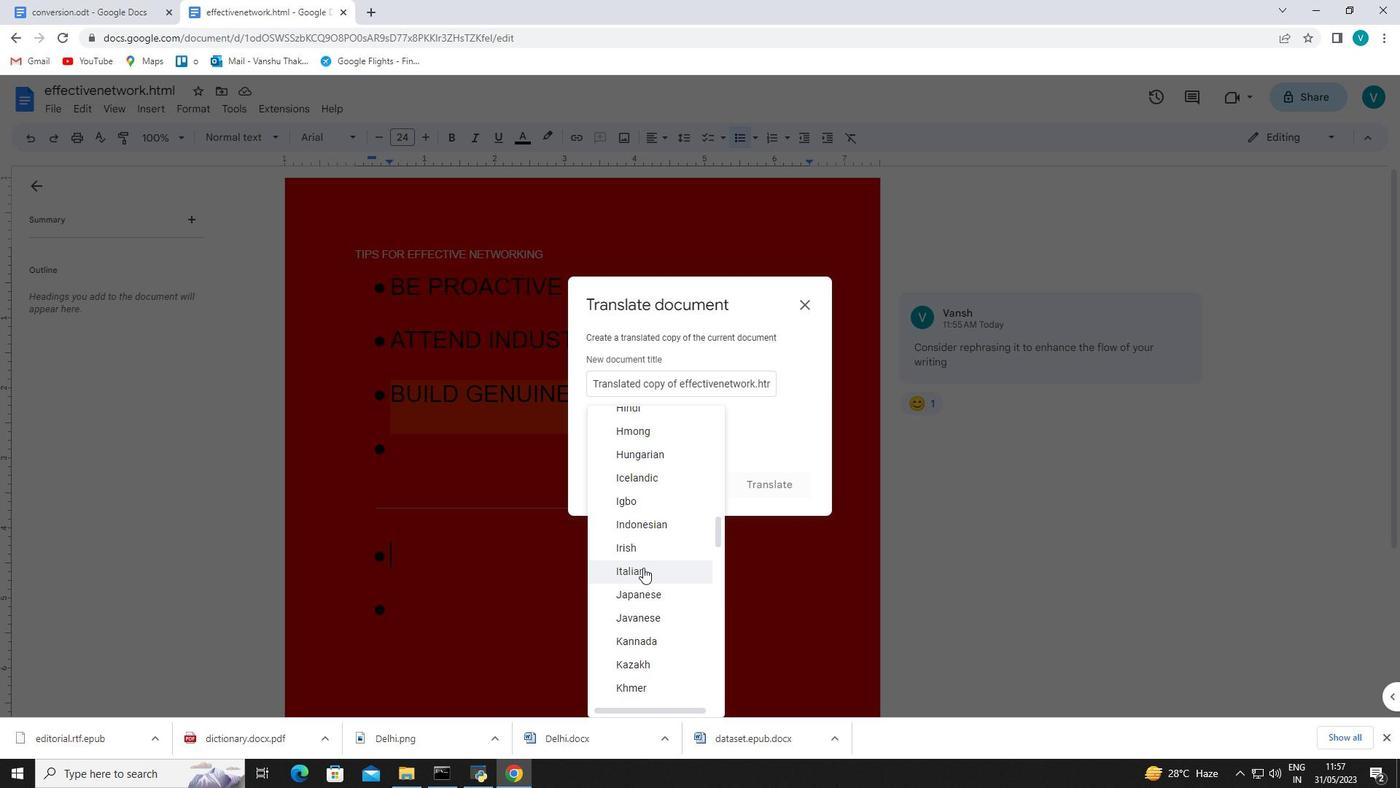 
Action: Mouse moved to (736, 481)
Screenshot: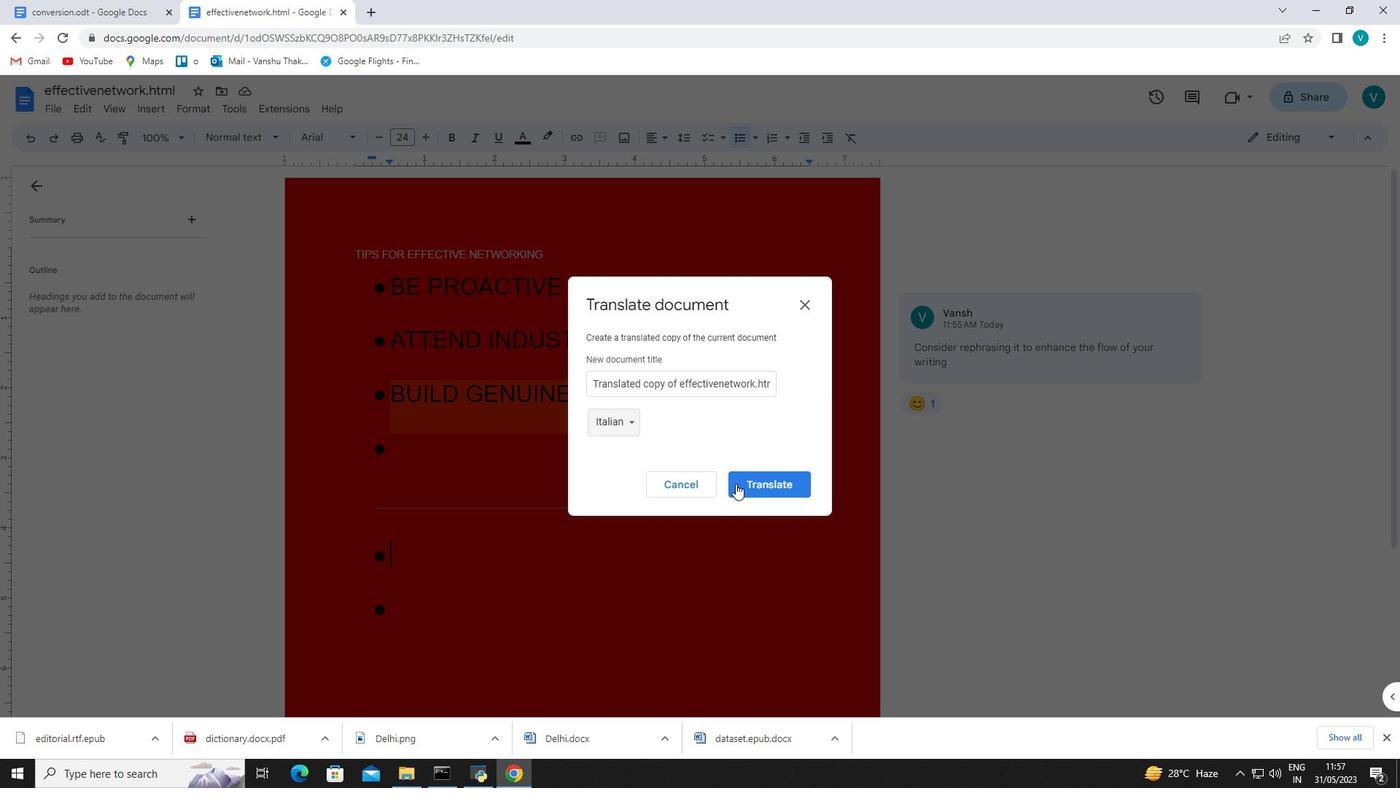 
Action: Mouse pressed left at (736, 481)
Screenshot: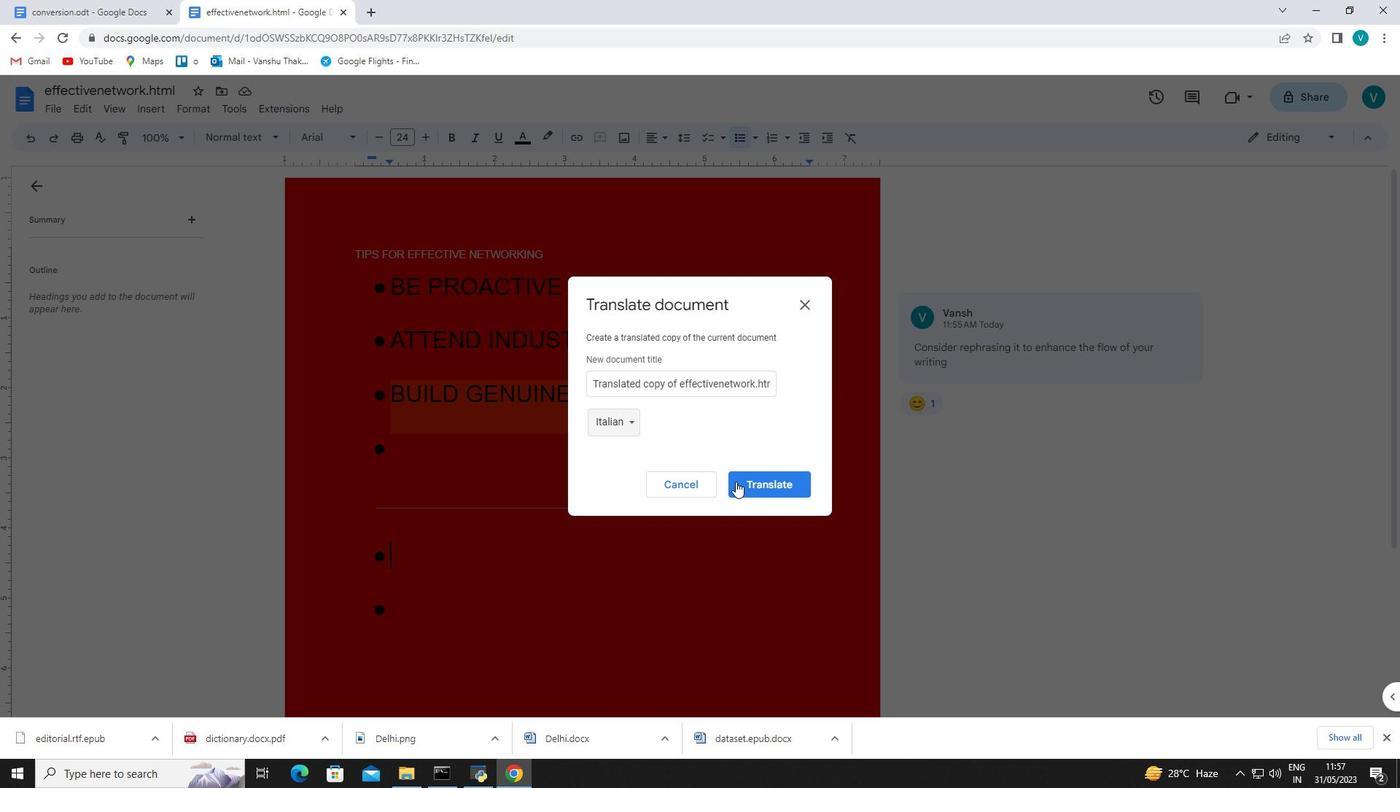 
Action: Mouse moved to (269, 11)
Screenshot: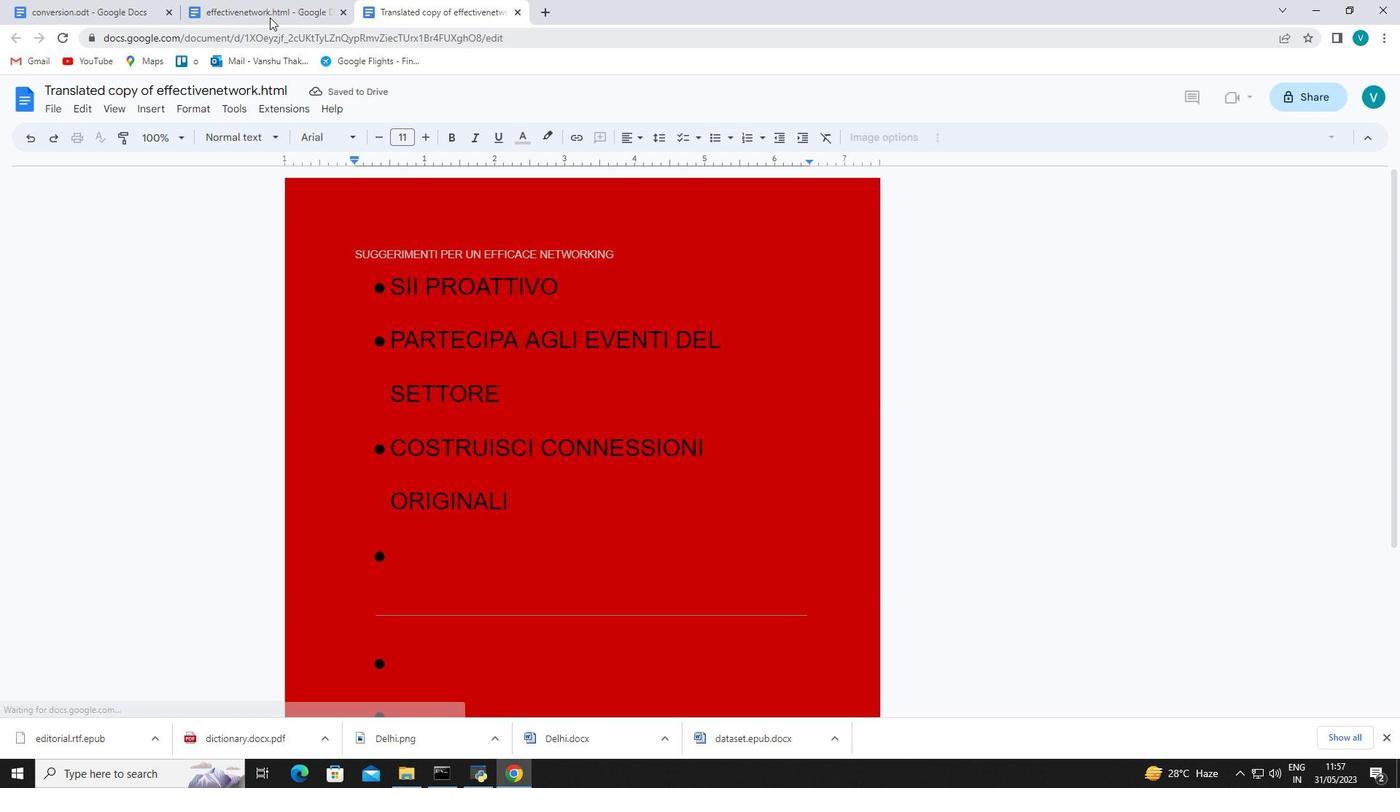 
Action: Mouse pressed left at (269, 11)
Screenshot: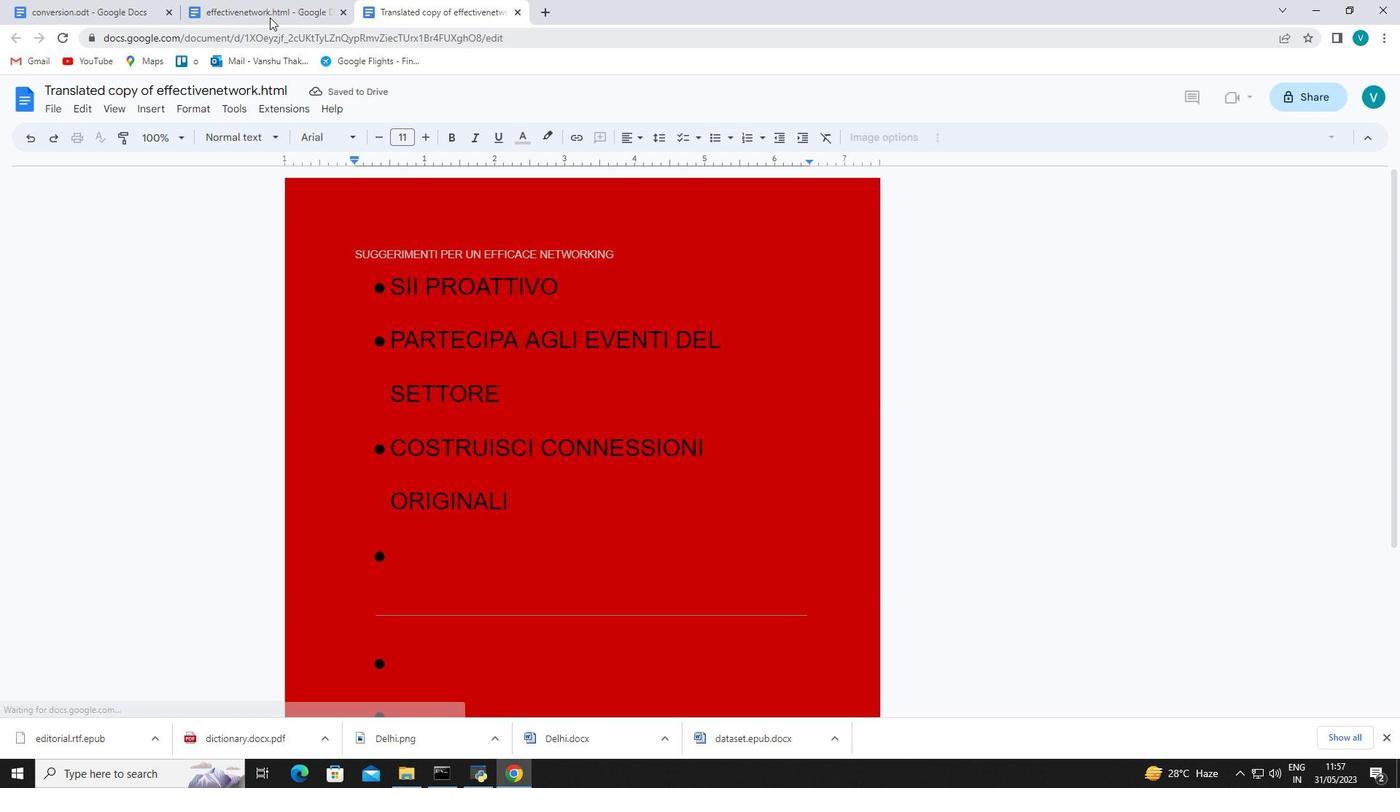 
Action: Mouse moved to (388, 276)
Screenshot: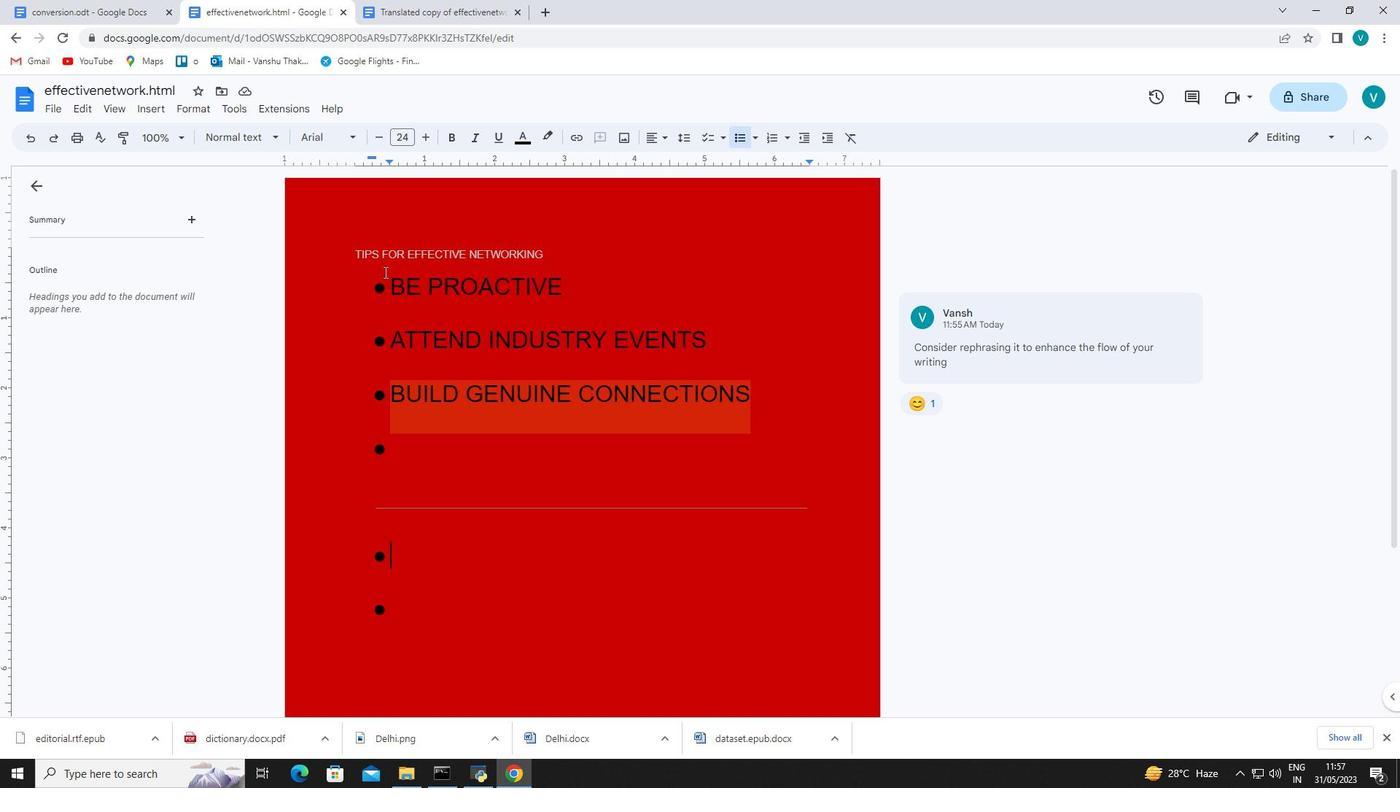 
Action: Mouse pressed left at (388, 276)
Screenshot: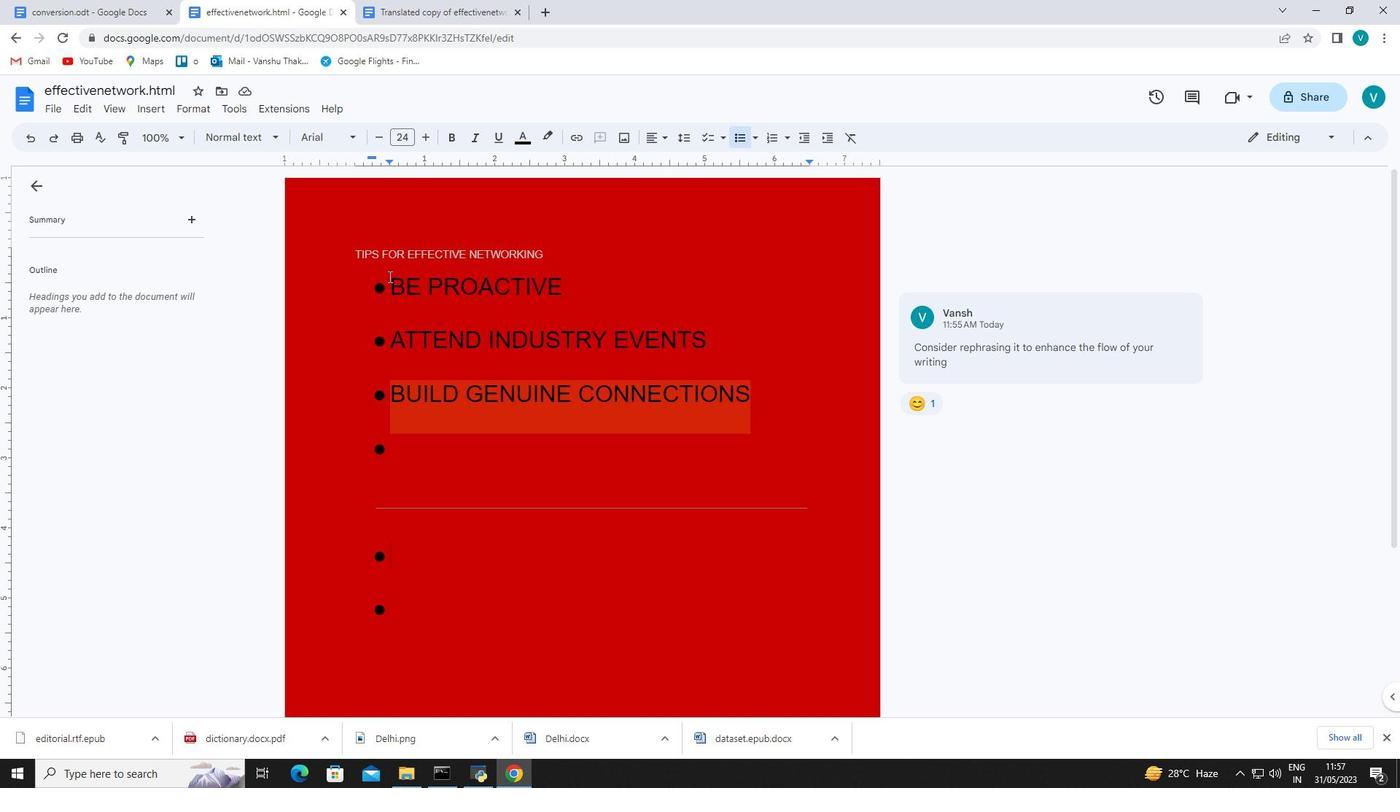 
Action: Mouse moved to (273, 108)
Screenshot: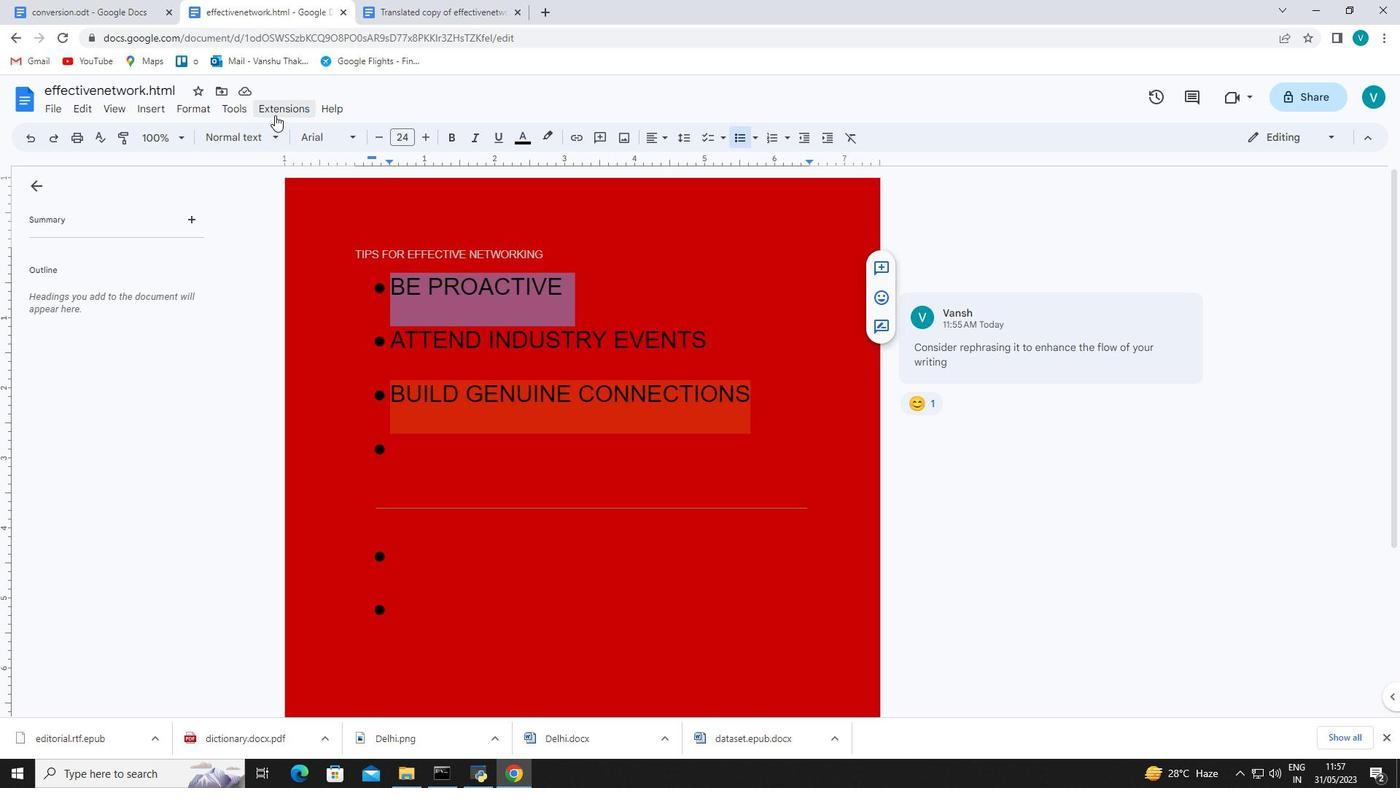 
Action: Mouse pressed left at (273, 108)
Screenshot: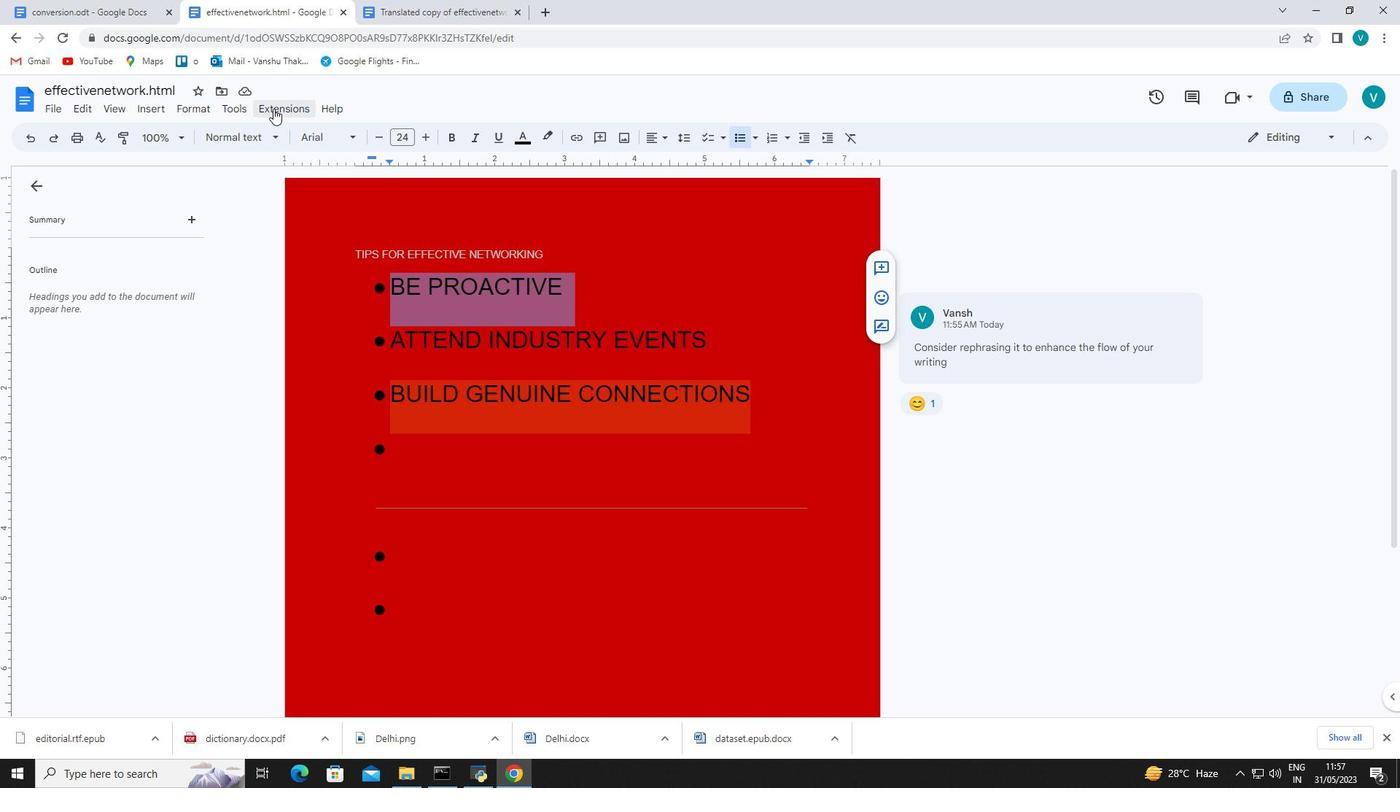 
Action: Mouse moved to (233, 107)
Screenshot: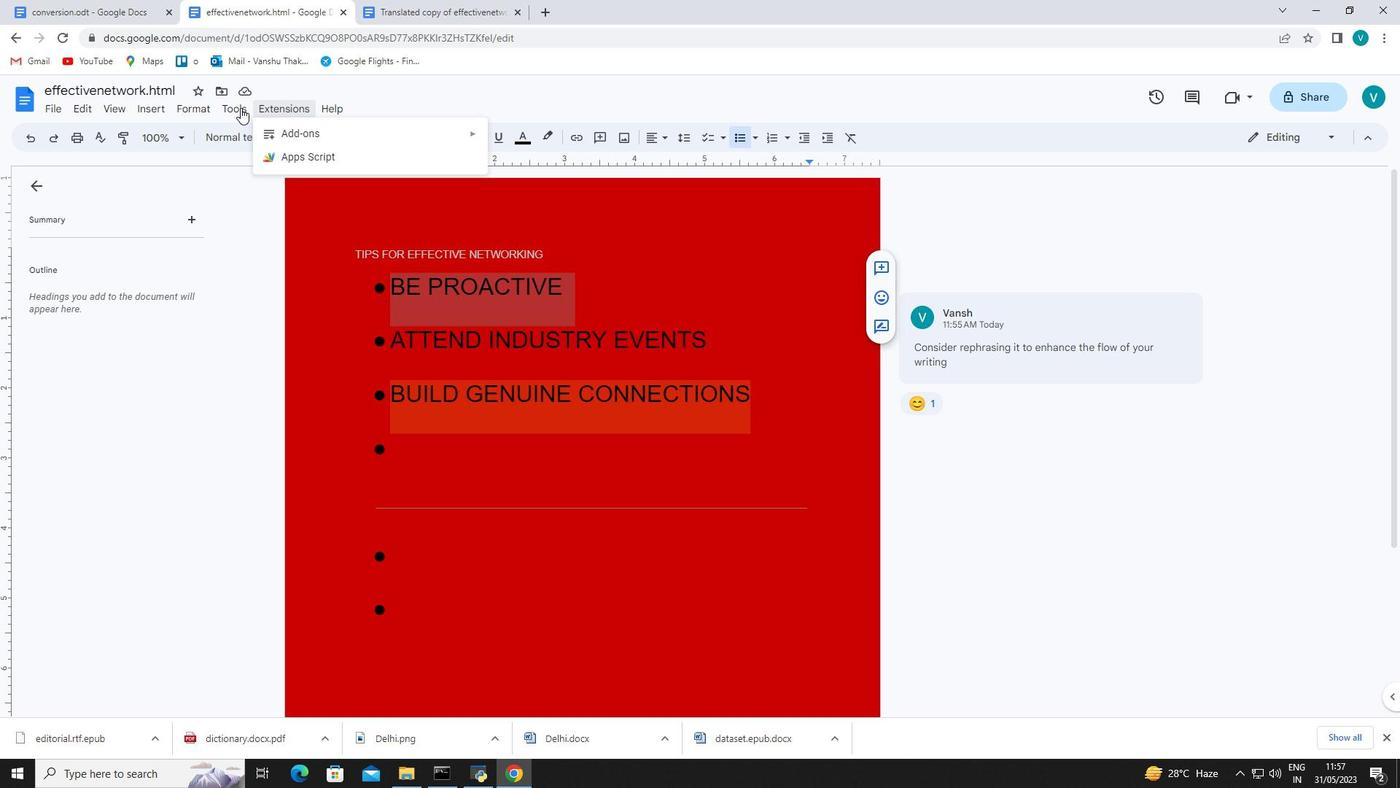 
Action: Mouse pressed left at (233, 107)
Screenshot: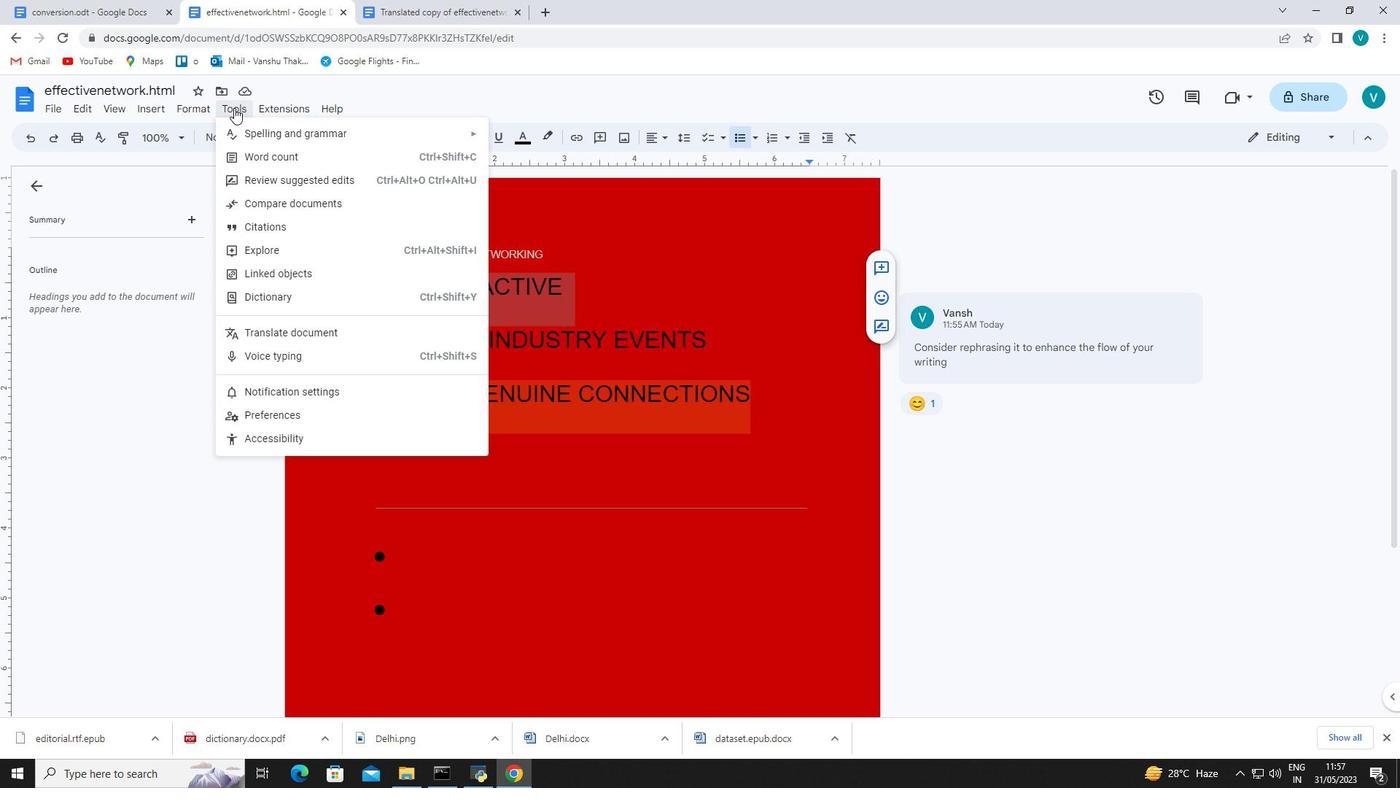 
Action: Mouse pressed left at (233, 107)
Screenshot: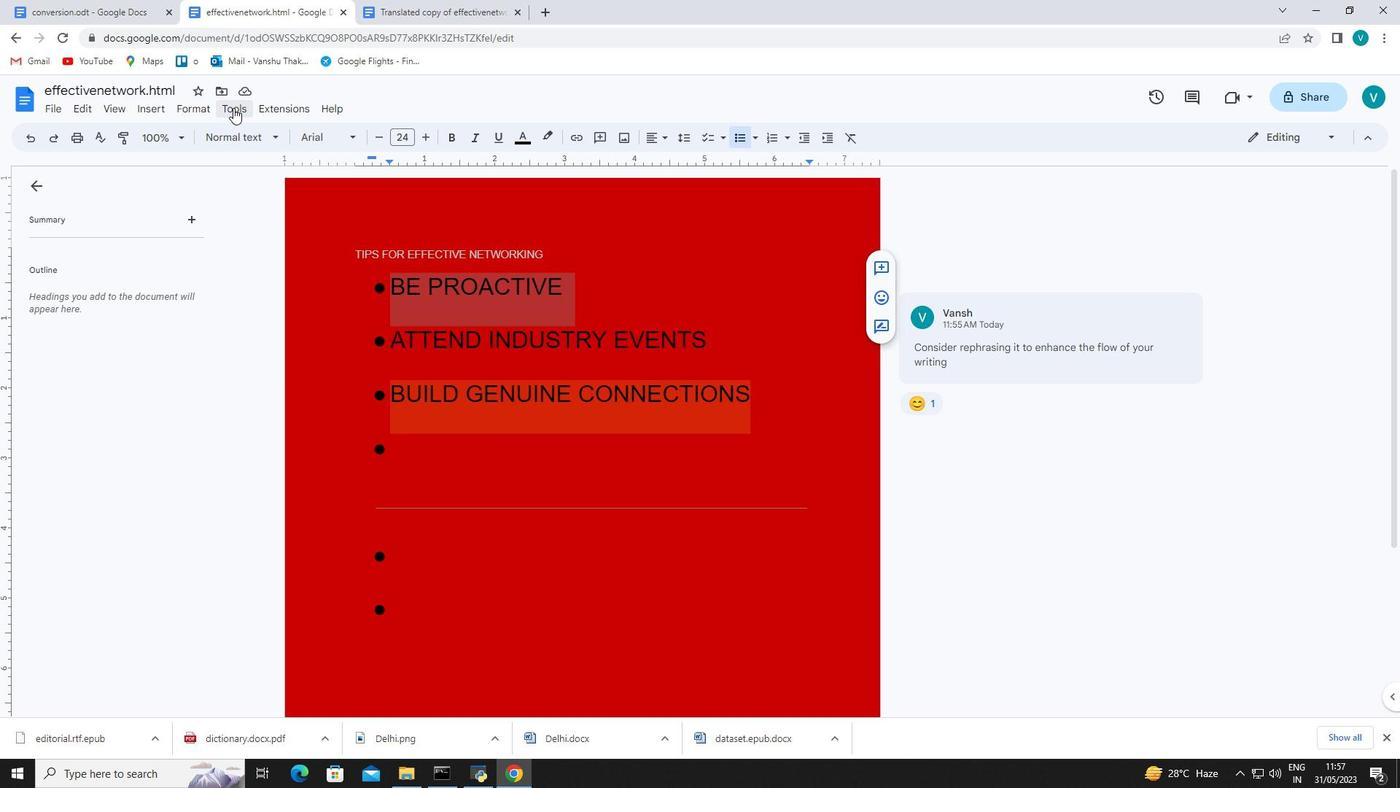 
Action: Mouse moved to (242, 454)
Screenshot: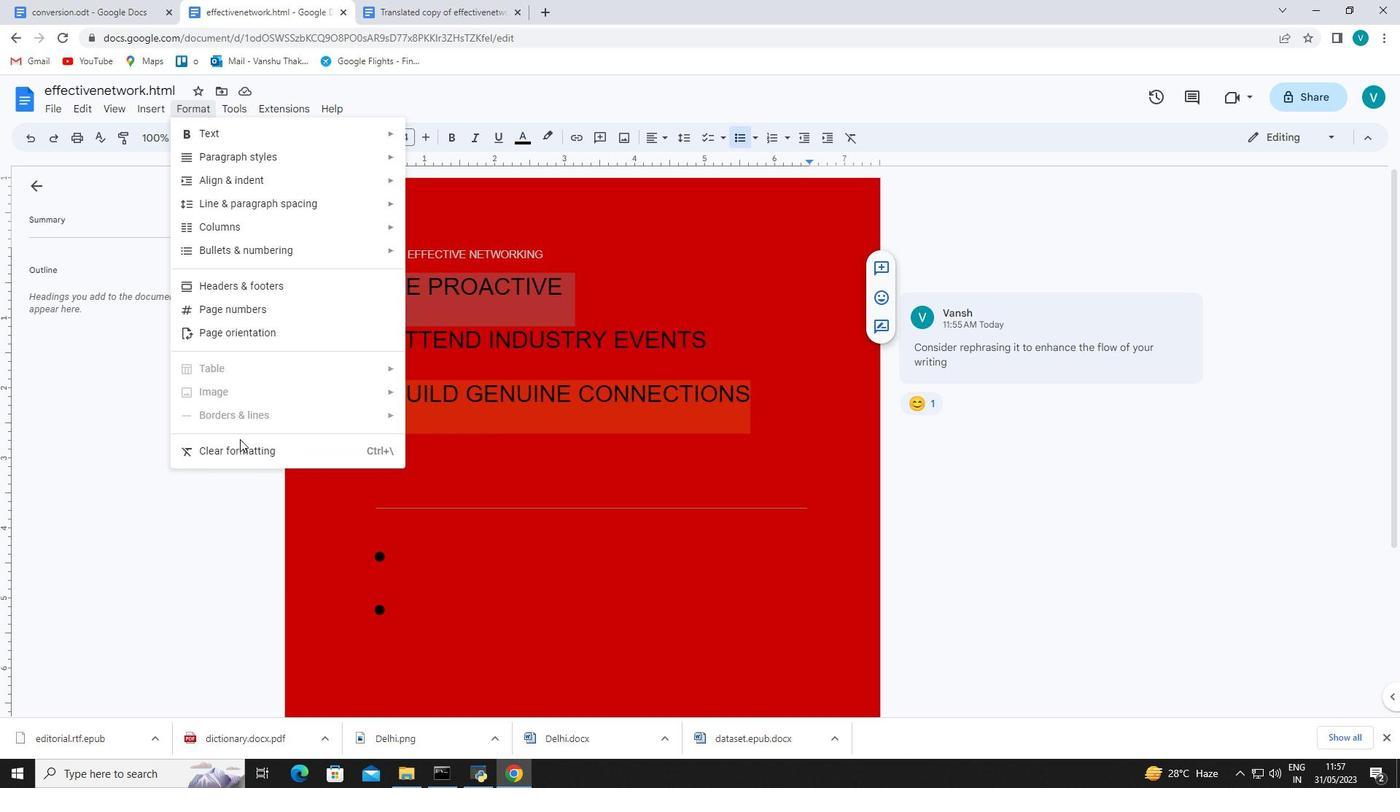 
Action: Mouse pressed left at (242, 454)
Screenshot: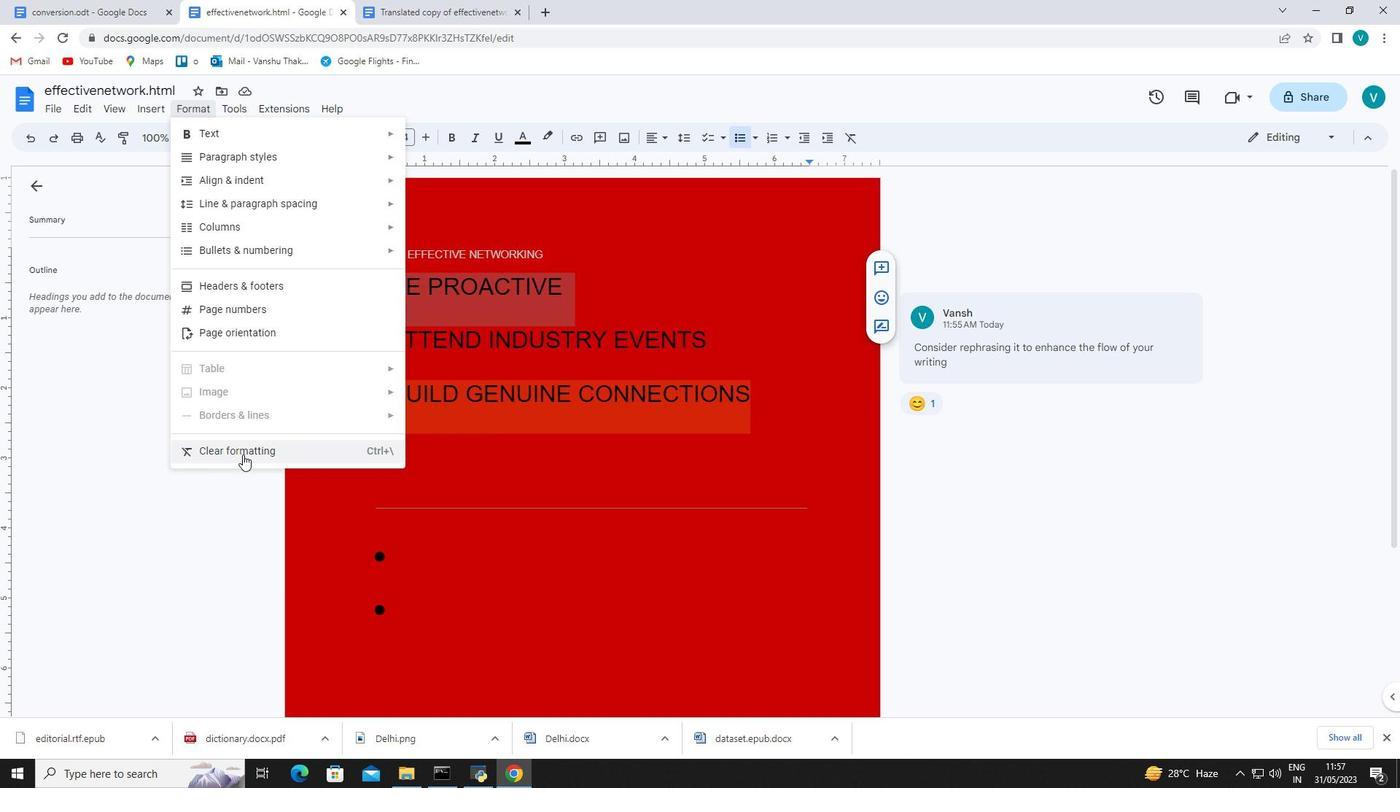 
Action: Mouse moved to (253, 399)
Screenshot: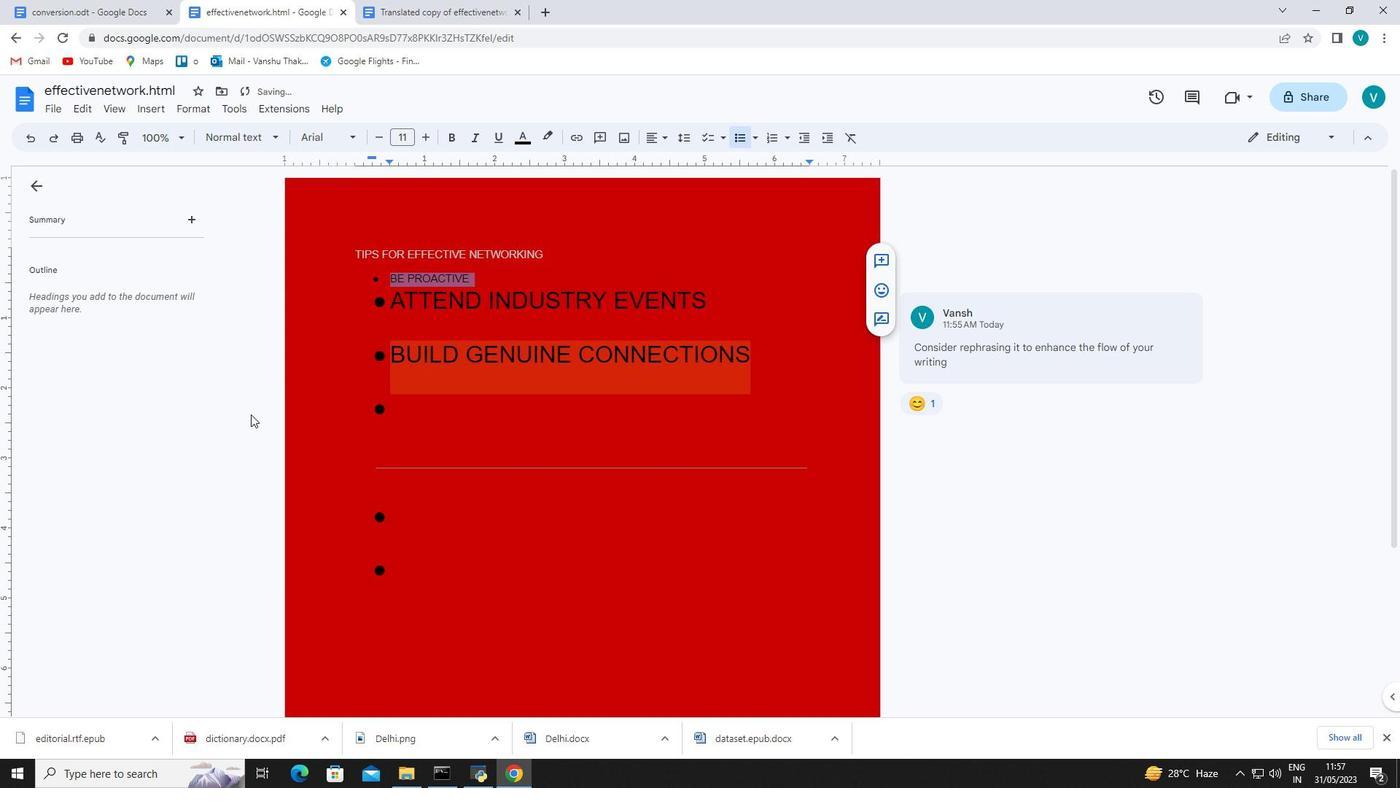 
